Task: Look for space in Yur'yev-Pol'skiy, Russia from 17th June, 2023 to 21st June, 2023 for 2 adults in price range Rs.7000 to Rs.12000. Place can be private room with 1  bedroom having 2 beds and 1 bathroom. Property type can be house, flat, guest house. Booking option can be shelf check-in. Required host language is English.
Action: Mouse moved to (458, 116)
Screenshot: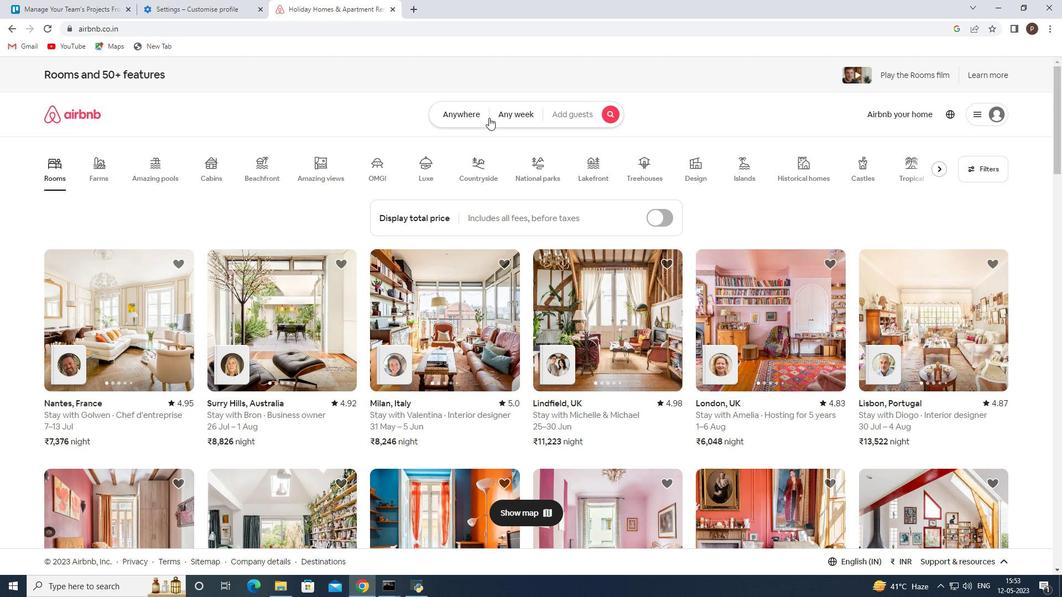 
Action: Mouse pressed left at (458, 116)
Screenshot: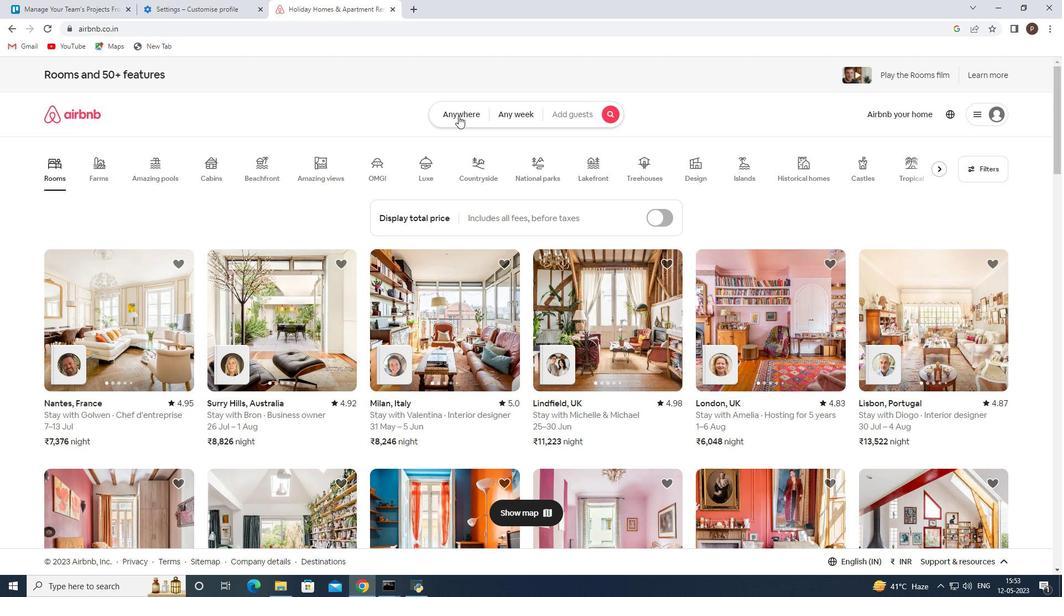 
Action: Mouse moved to (363, 159)
Screenshot: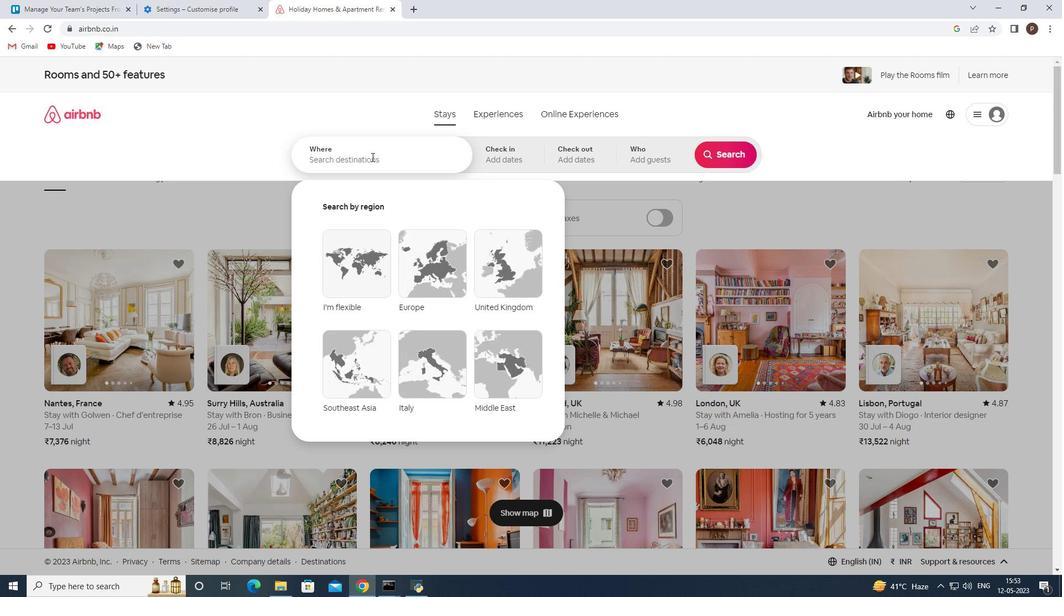 
Action: Mouse pressed left at (363, 159)
Screenshot: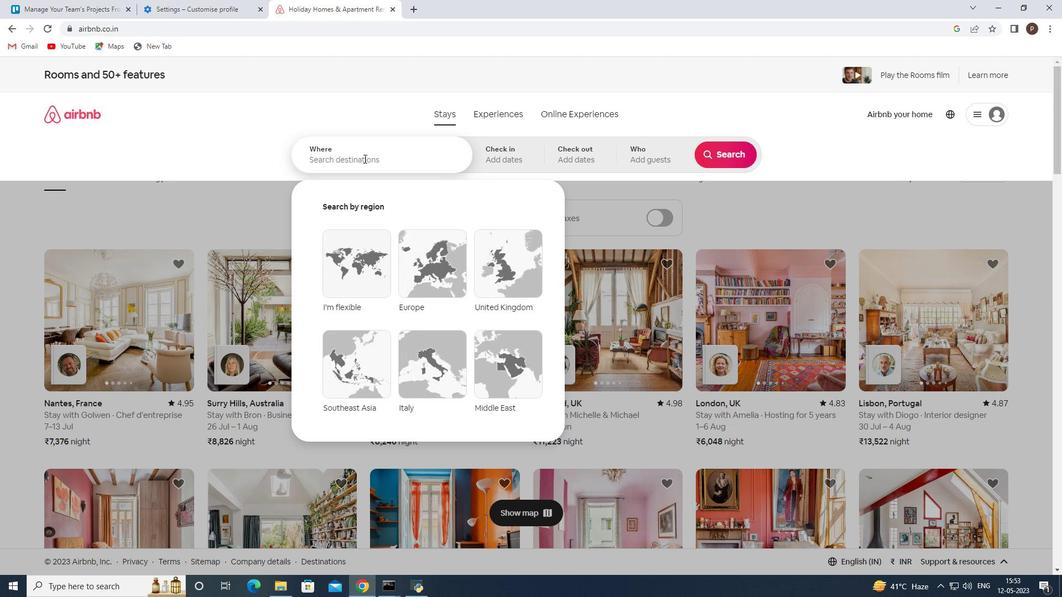 
Action: Key pressed <Key.caps_lock>Y<Key.caps_lock>ur'yev-<Key.caps_lock>P<Key.caps_lock>ol'skiy,<Key.space><Key.caps_lock>R<Key.caps_lock>ussia<Key.enter>
Screenshot: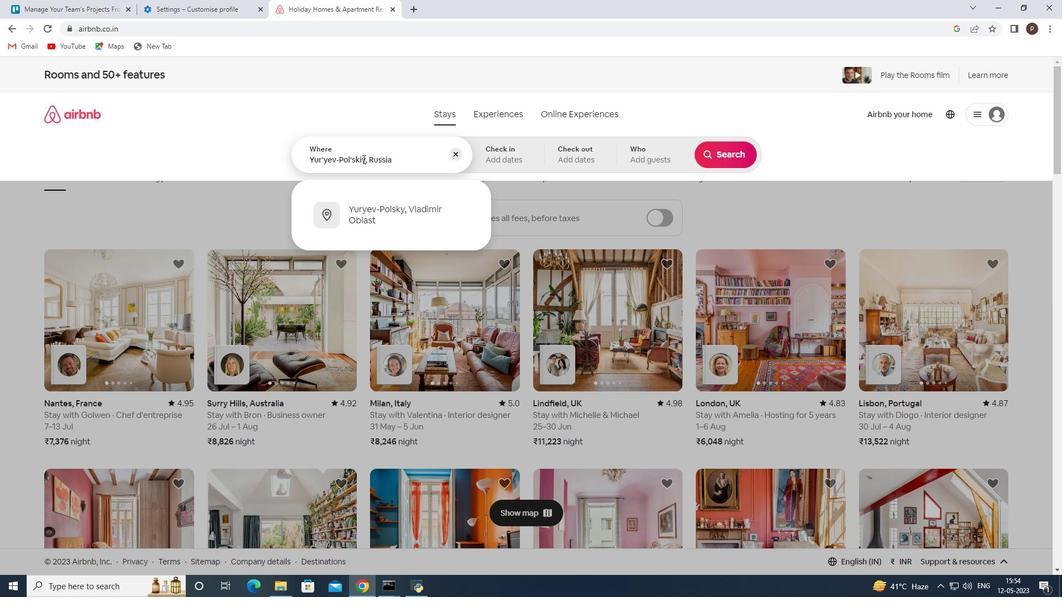 
Action: Mouse moved to (711, 340)
Screenshot: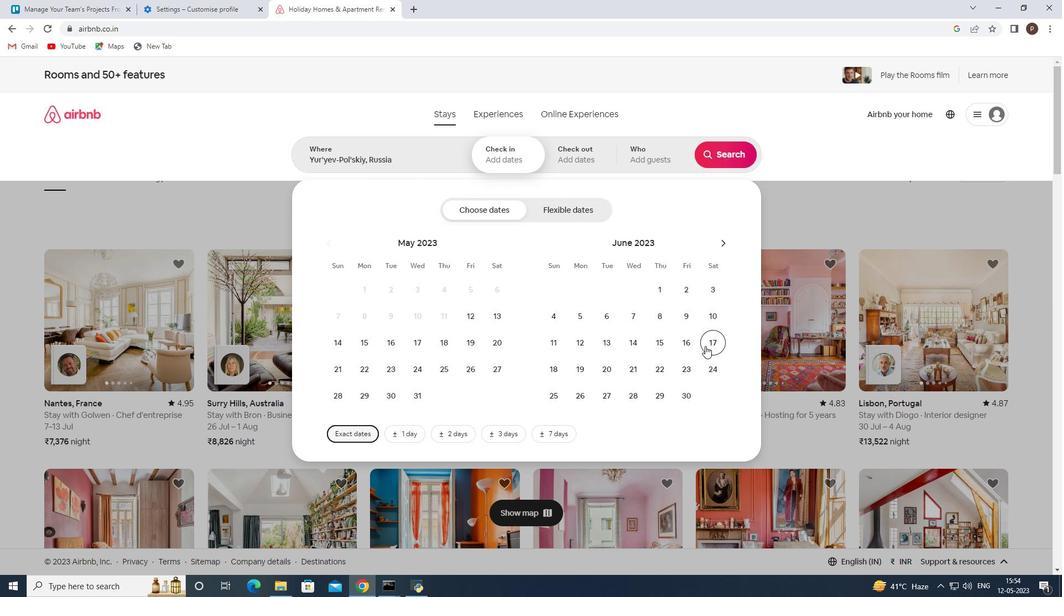 
Action: Mouse pressed left at (711, 340)
Screenshot: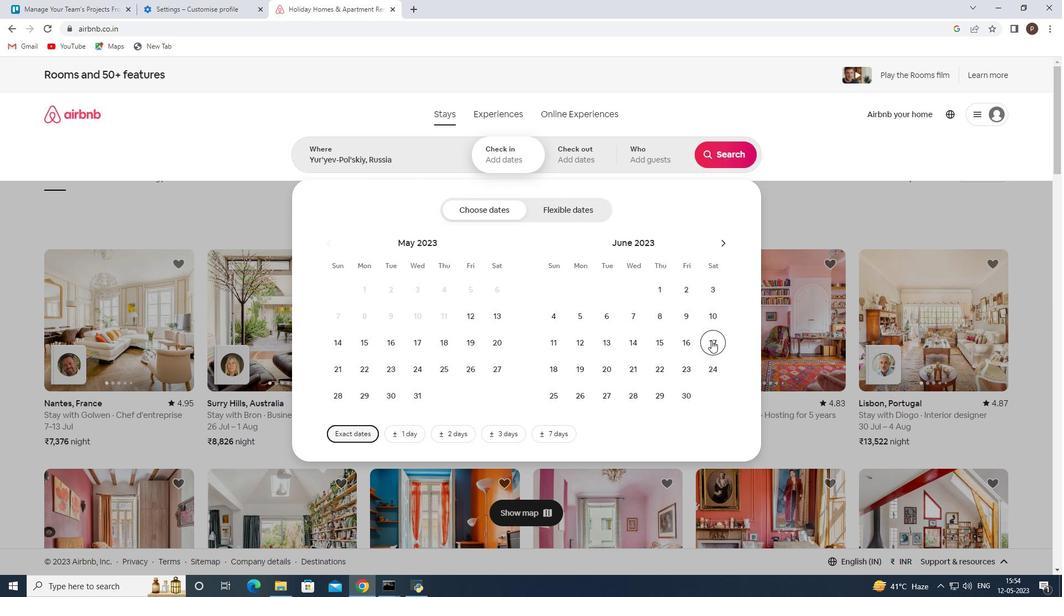 
Action: Mouse moved to (638, 366)
Screenshot: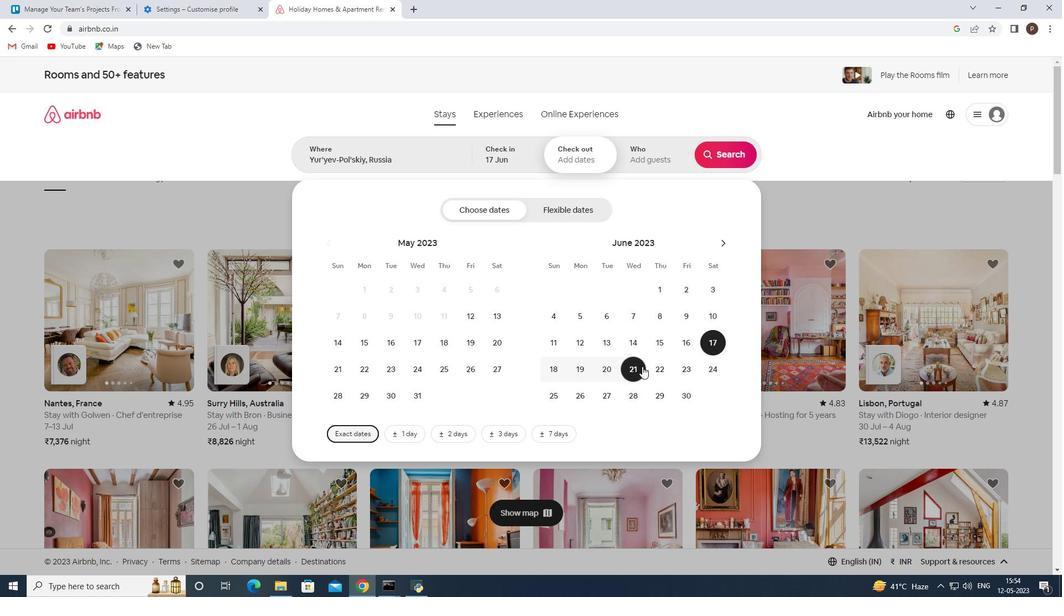 
Action: Mouse pressed left at (638, 366)
Screenshot: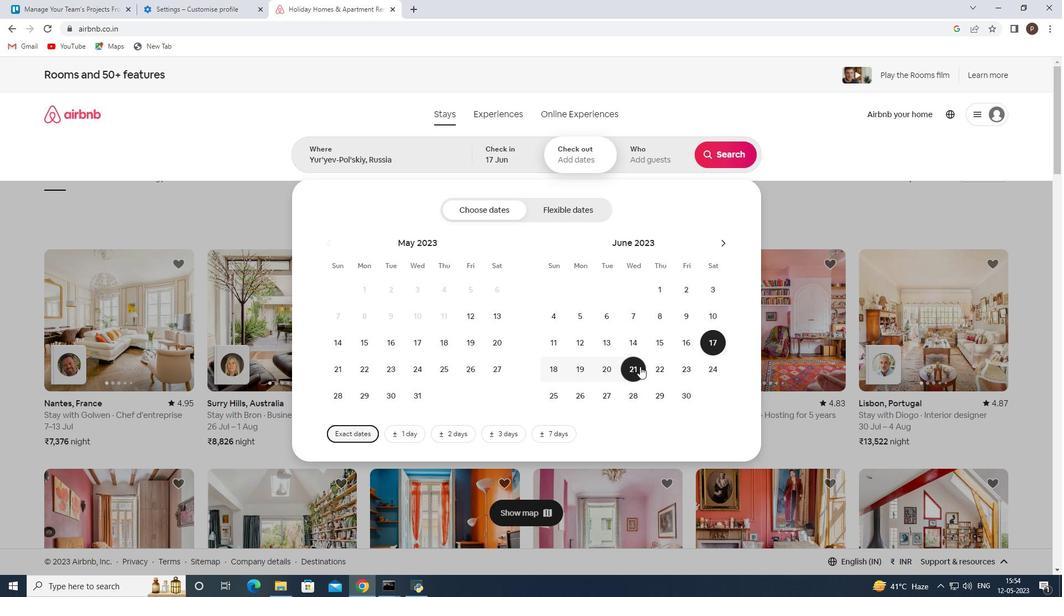 
Action: Mouse moved to (667, 157)
Screenshot: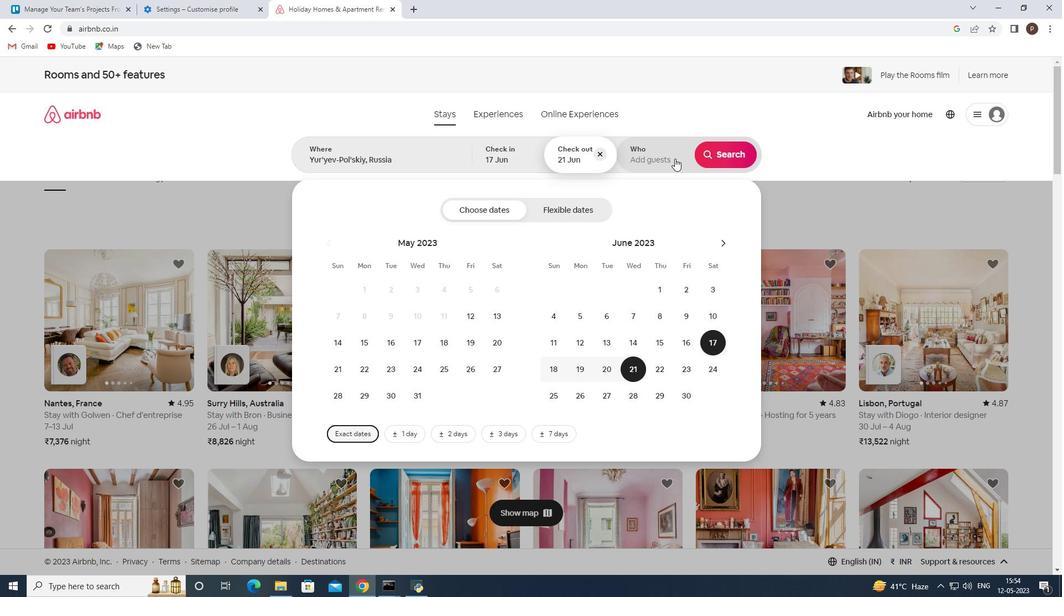 
Action: Mouse pressed left at (667, 157)
Screenshot: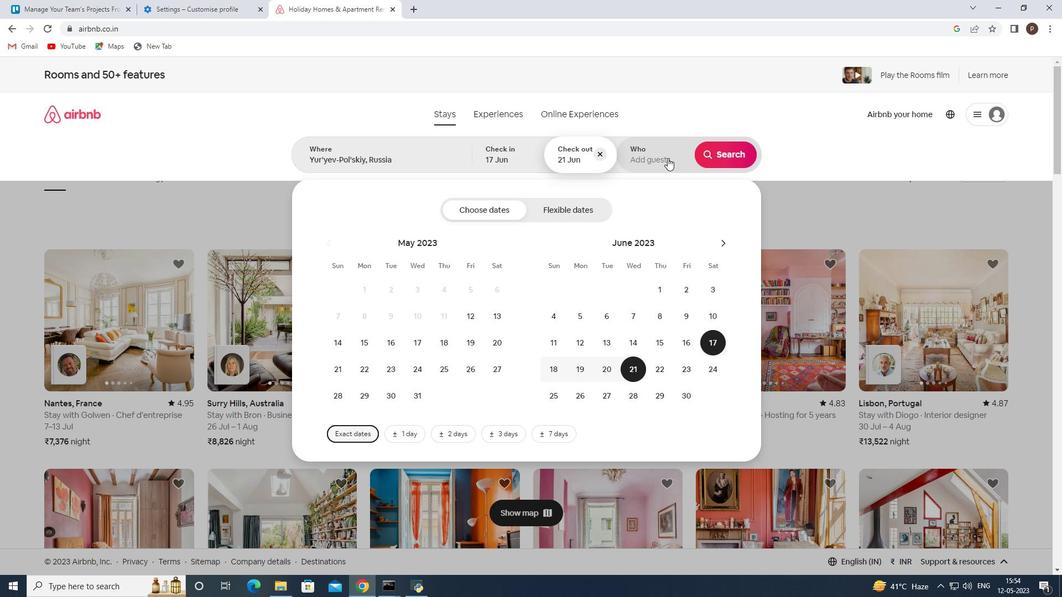 
Action: Mouse moved to (730, 220)
Screenshot: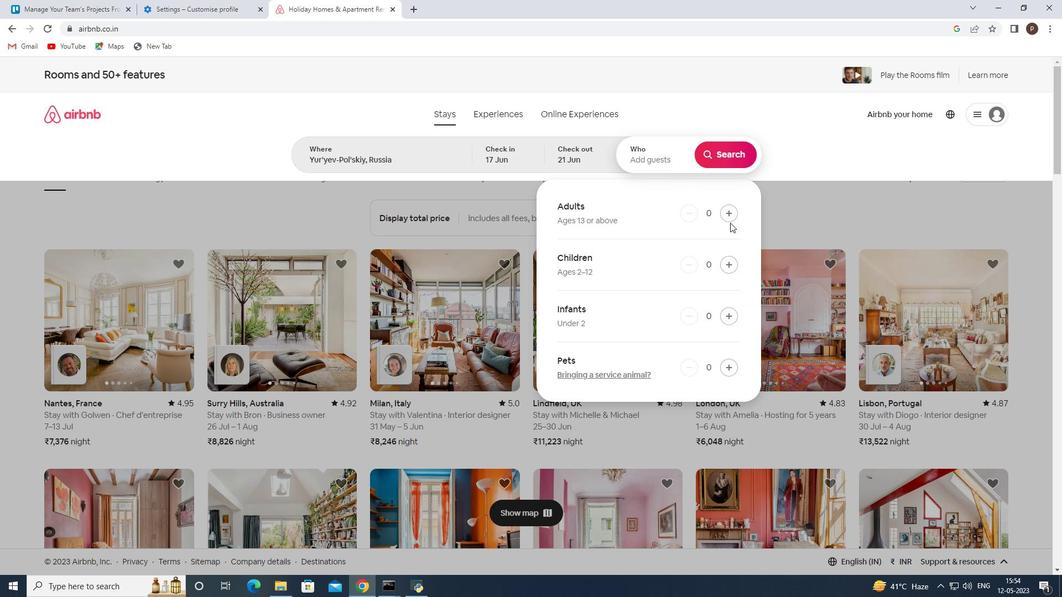 
Action: Mouse pressed left at (730, 220)
Screenshot: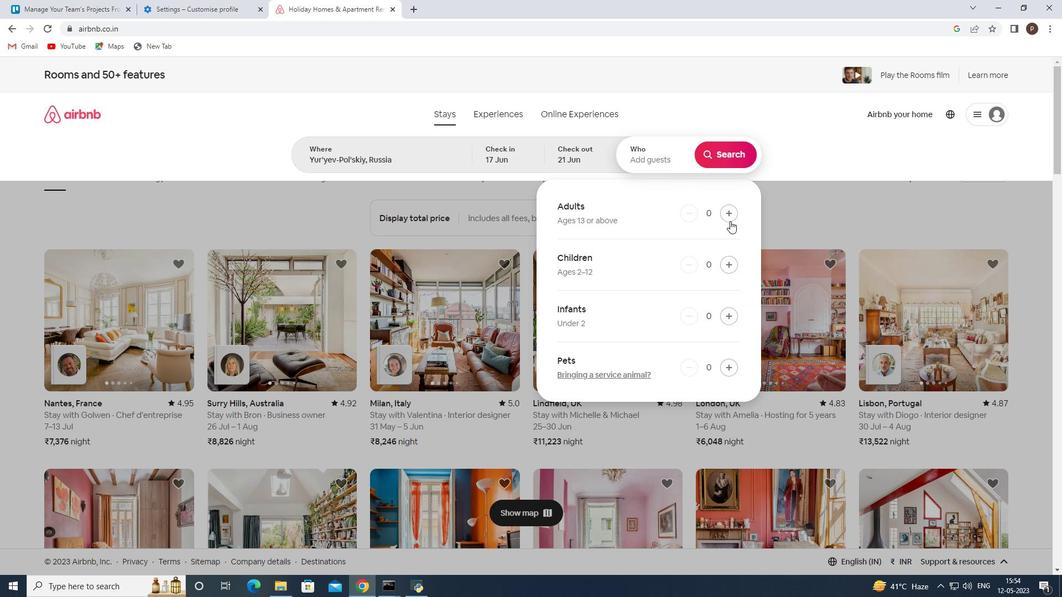 
Action: Mouse moved to (730, 220)
Screenshot: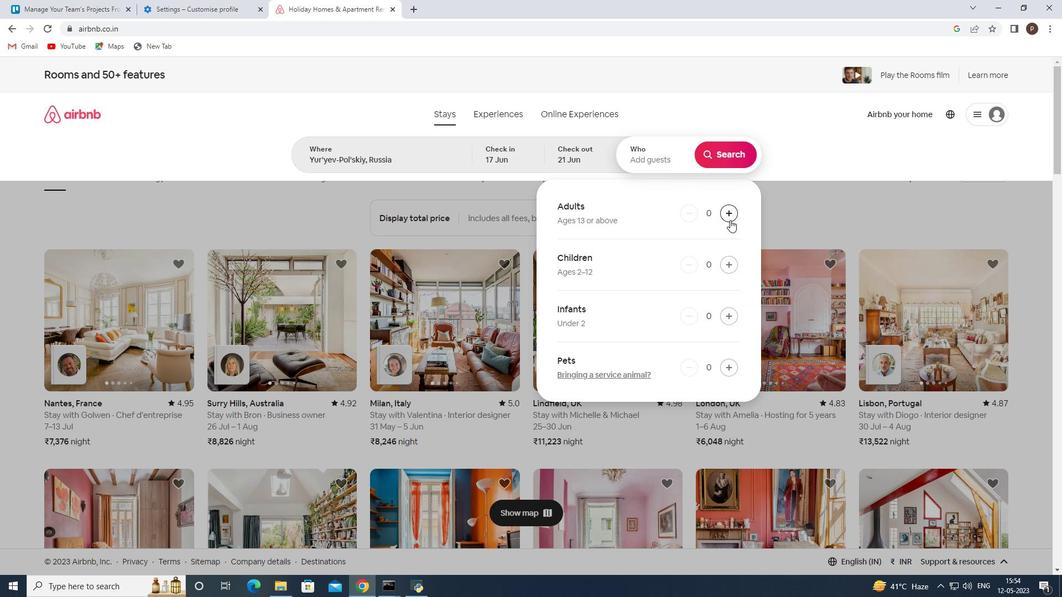 
Action: Mouse pressed left at (730, 220)
Screenshot: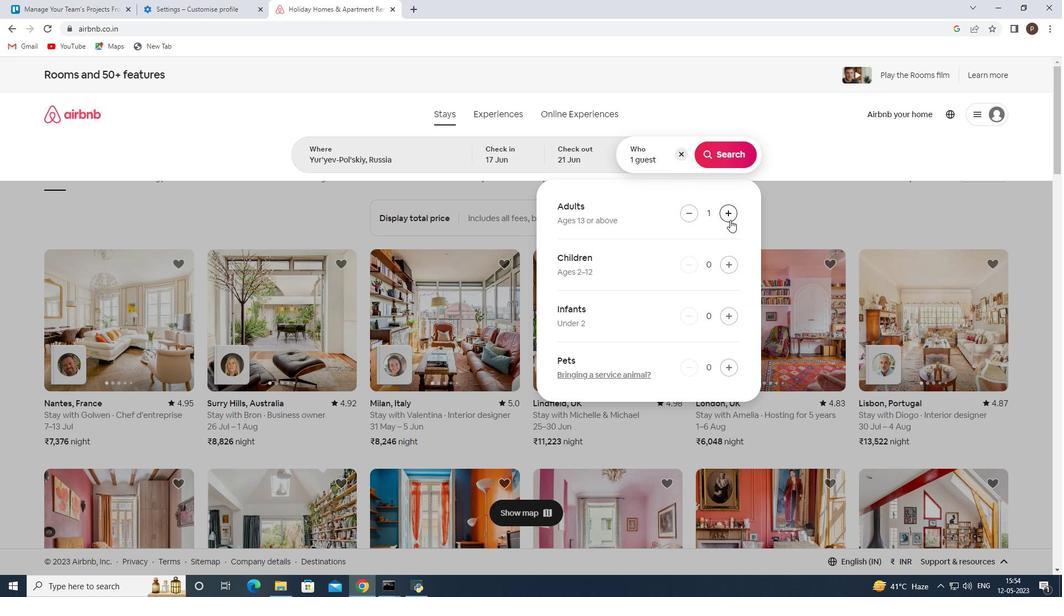 
Action: Mouse moved to (723, 154)
Screenshot: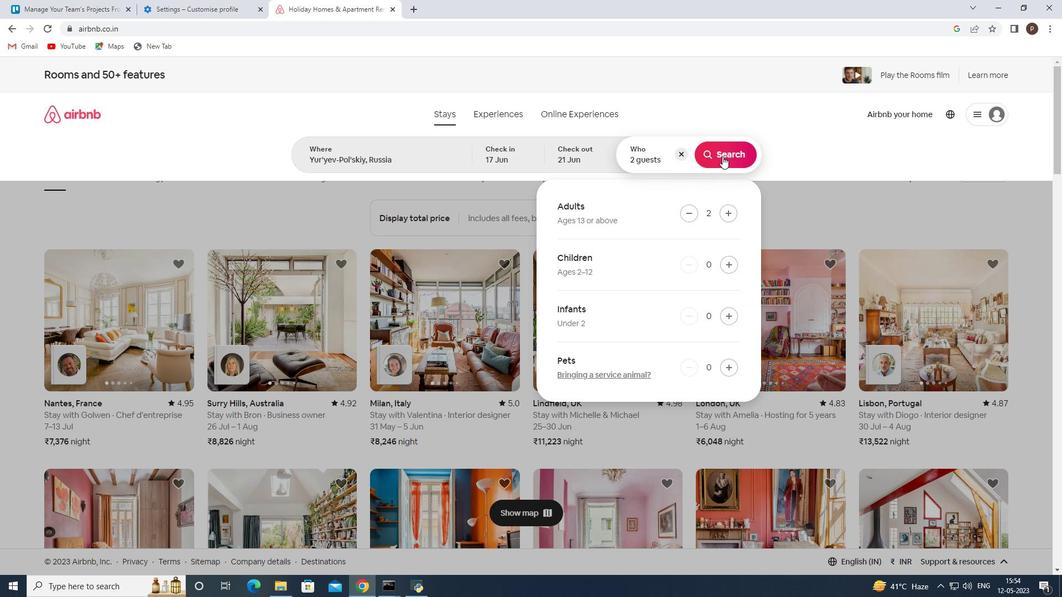 
Action: Mouse pressed left at (723, 154)
Screenshot: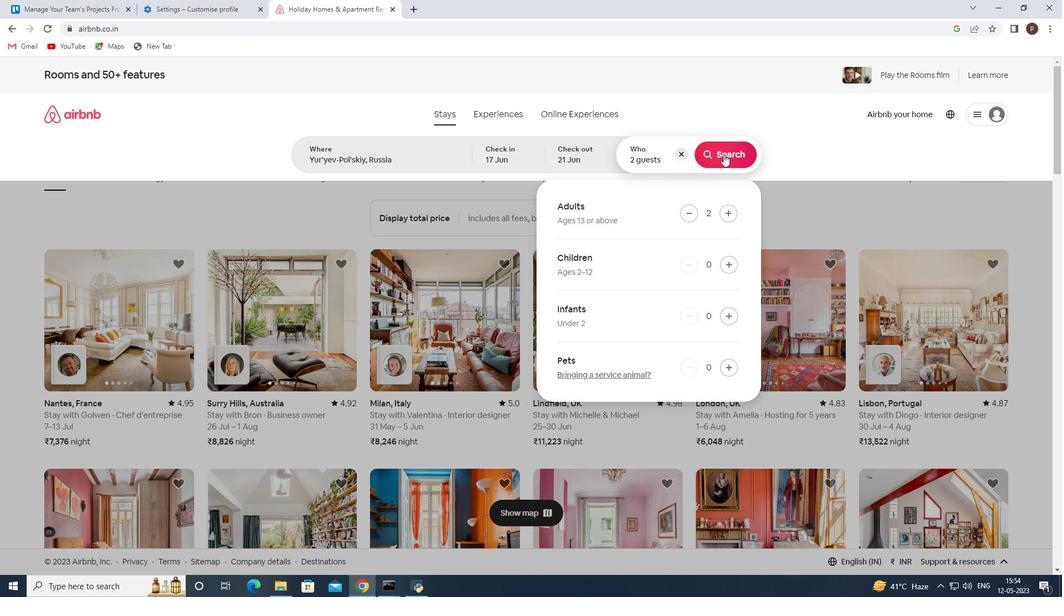 
Action: Mouse moved to (995, 122)
Screenshot: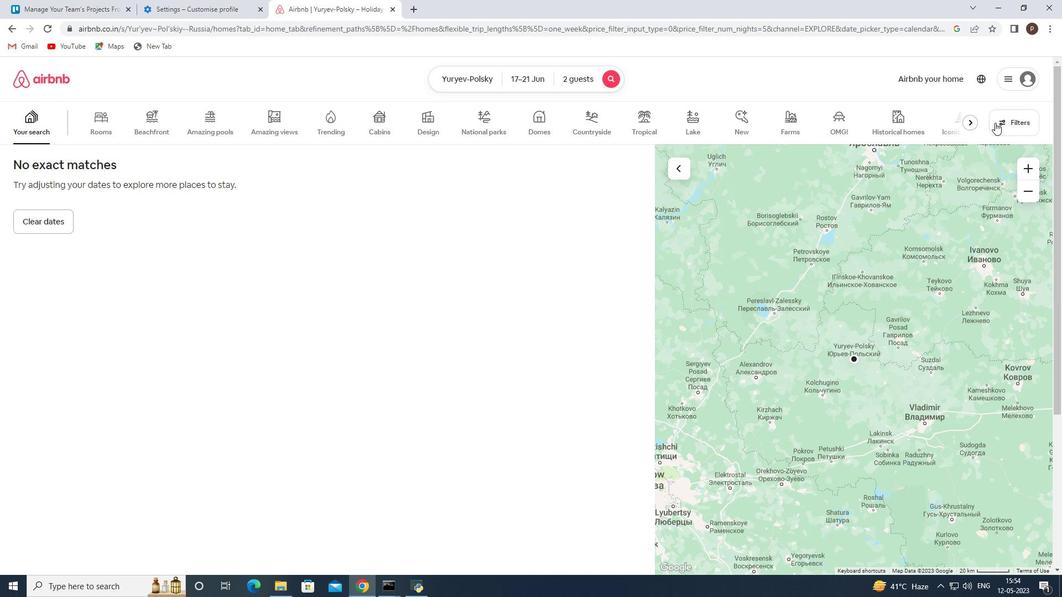 
Action: Mouse pressed left at (995, 122)
Screenshot: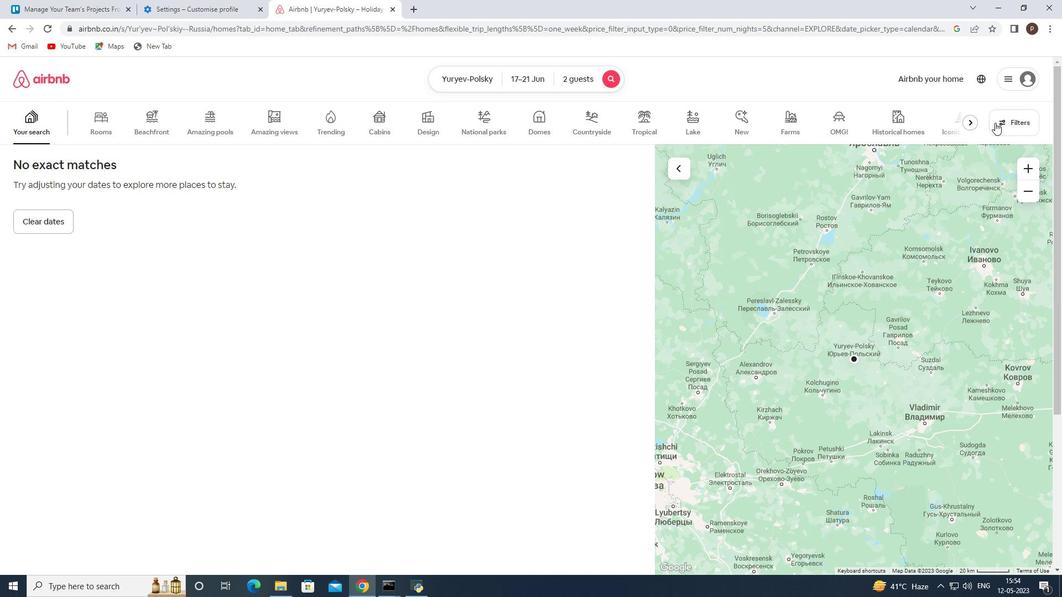 
Action: Mouse moved to (373, 400)
Screenshot: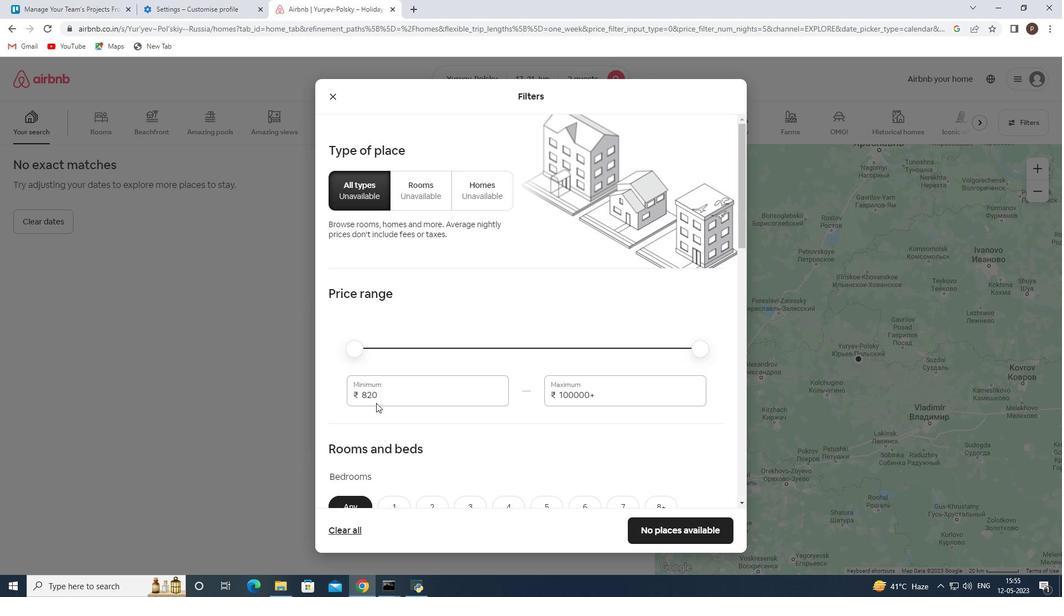 
Action: Mouse pressed left at (373, 400)
Screenshot: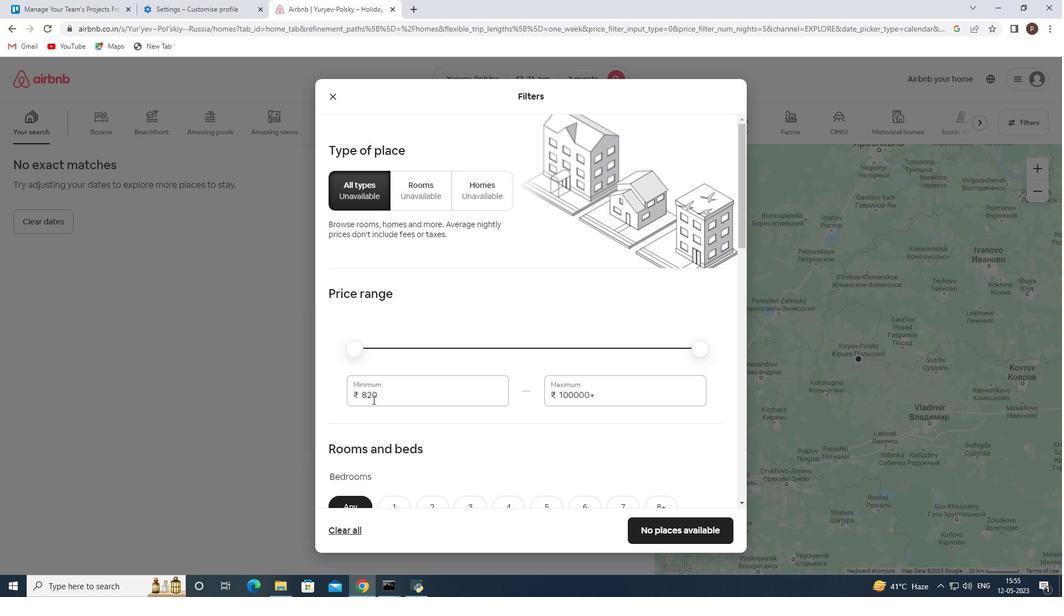 
Action: Mouse pressed left at (373, 400)
Screenshot: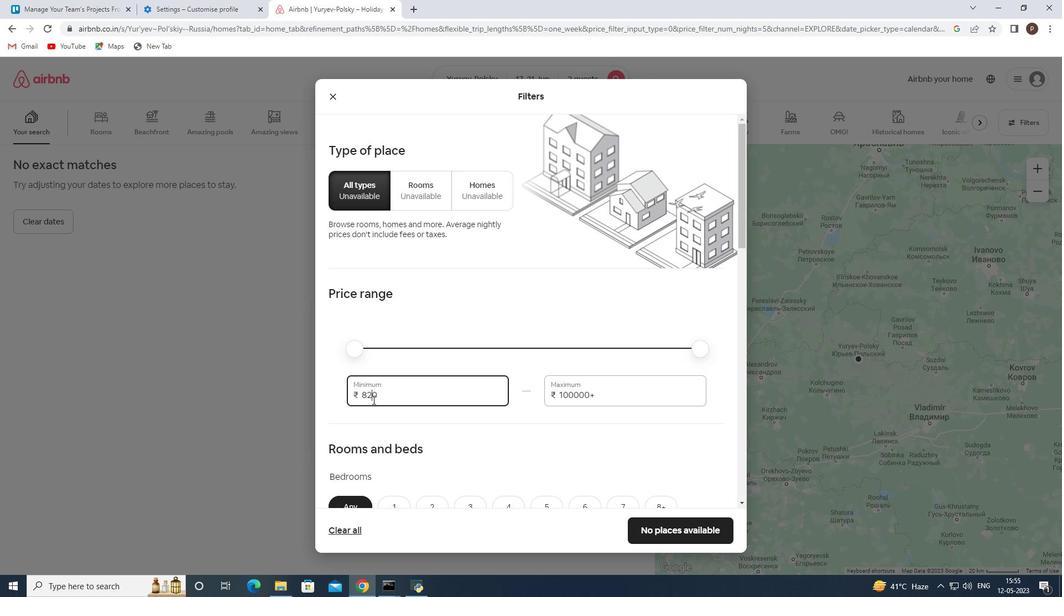 
Action: Mouse pressed left at (373, 400)
Screenshot: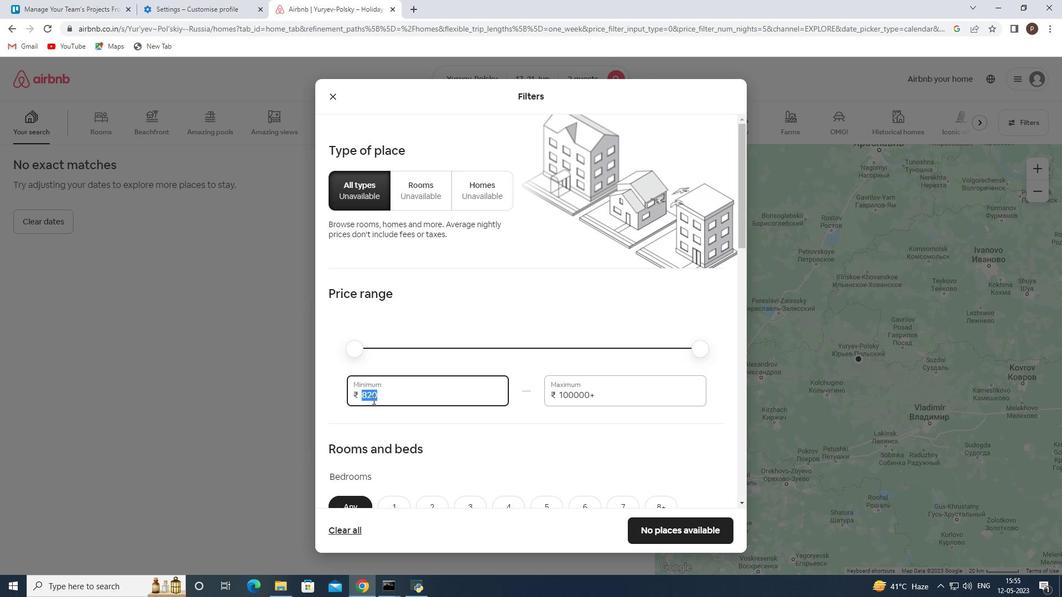
Action: Key pressed 7000<Key.tab>12000
Screenshot: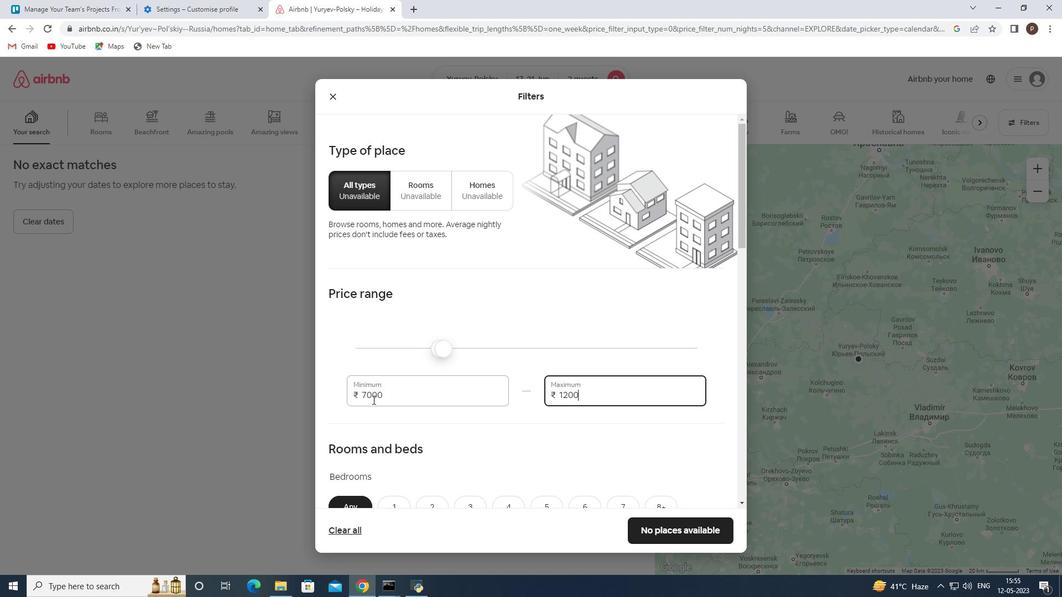 
Action: Mouse moved to (382, 404)
Screenshot: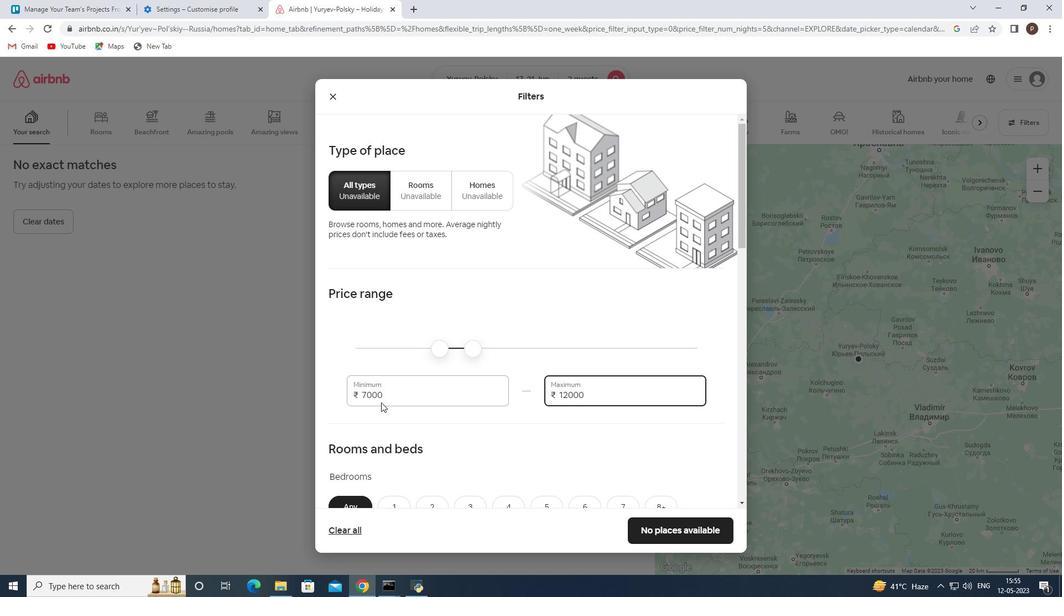 
Action: Mouse scrolled (382, 403) with delta (0, 0)
Screenshot: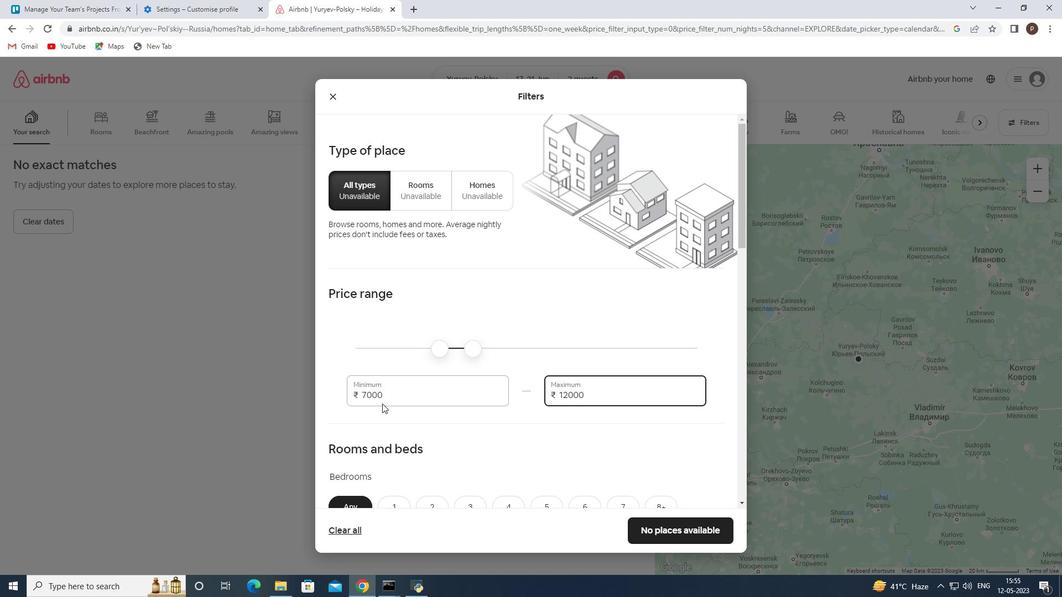
Action: Mouse scrolled (382, 403) with delta (0, 0)
Screenshot: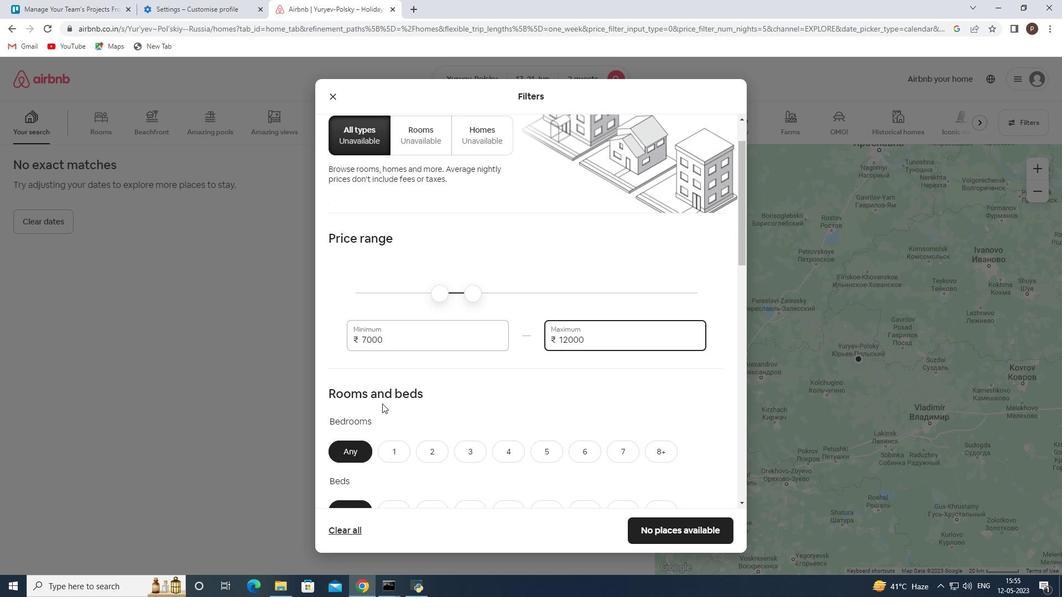 
Action: Mouse scrolled (382, 403) with delta (0, 0)
Screenshot: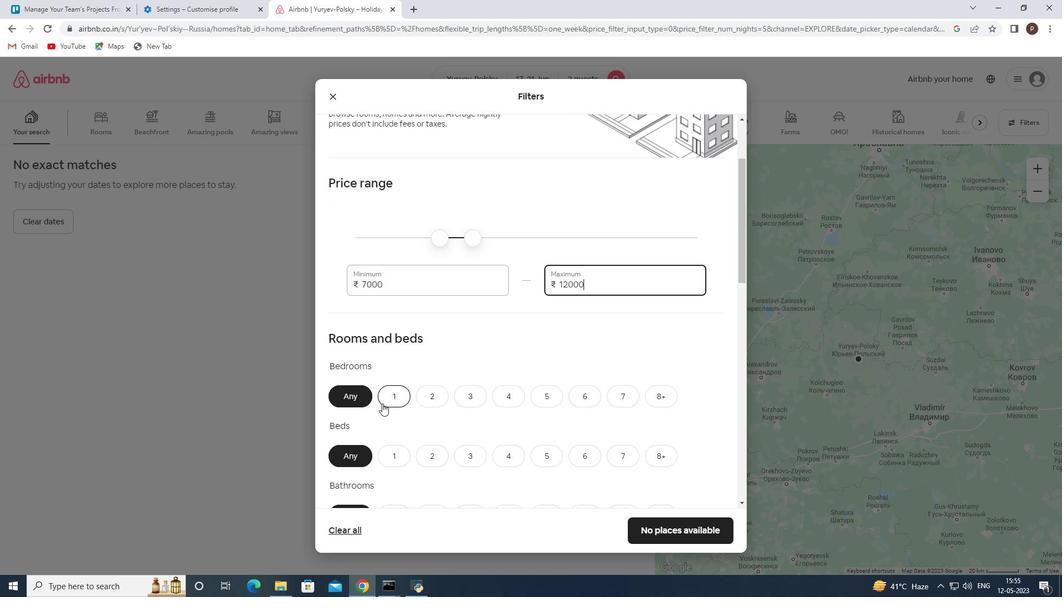 
Action: Mouse moved to (397, 340)
Screenshot: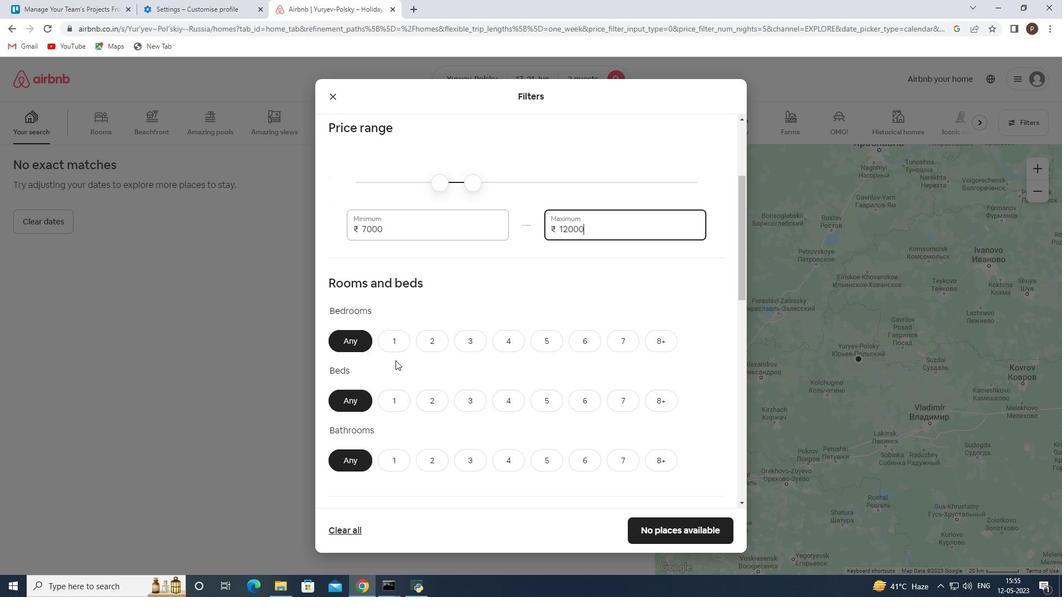 
Action: Mouse pressed left at (397, 340)
Screenshot: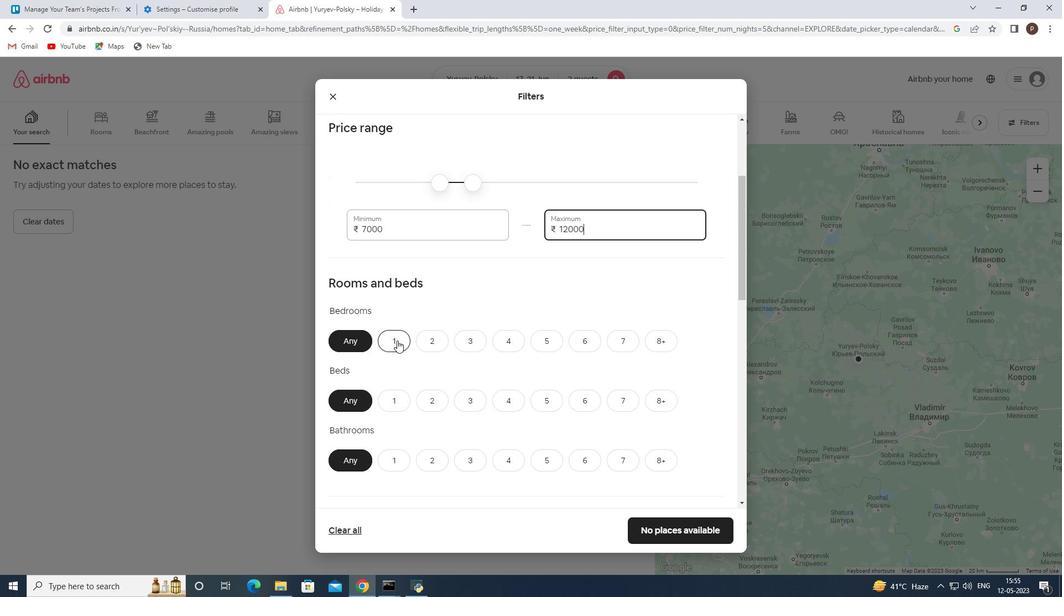 
Action: Mouse moved to (446, 402)
Screenshot: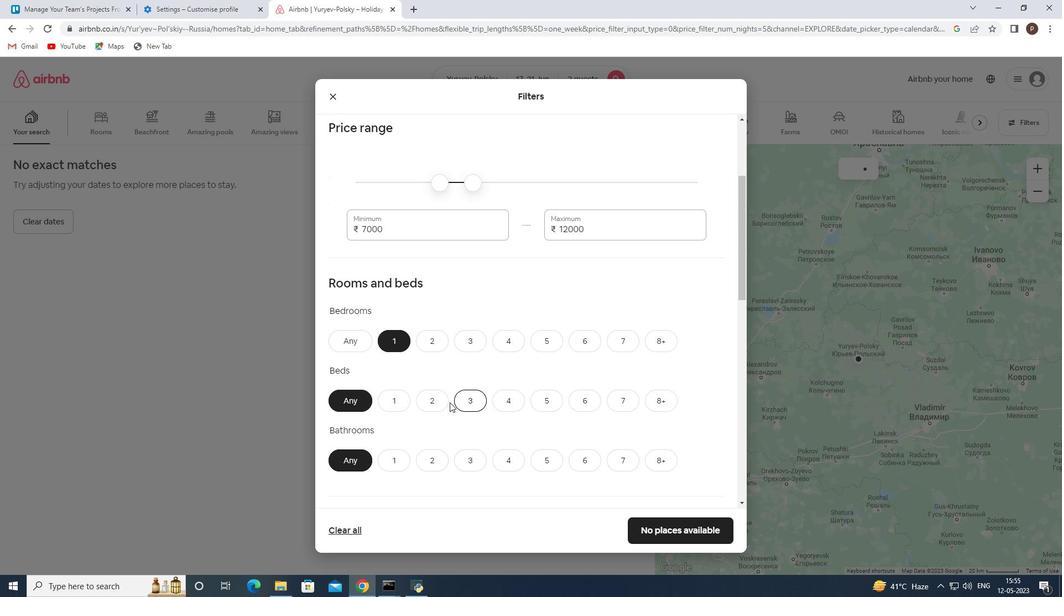 
Action: Mouse pressed left at (446, 402)
Screenshot: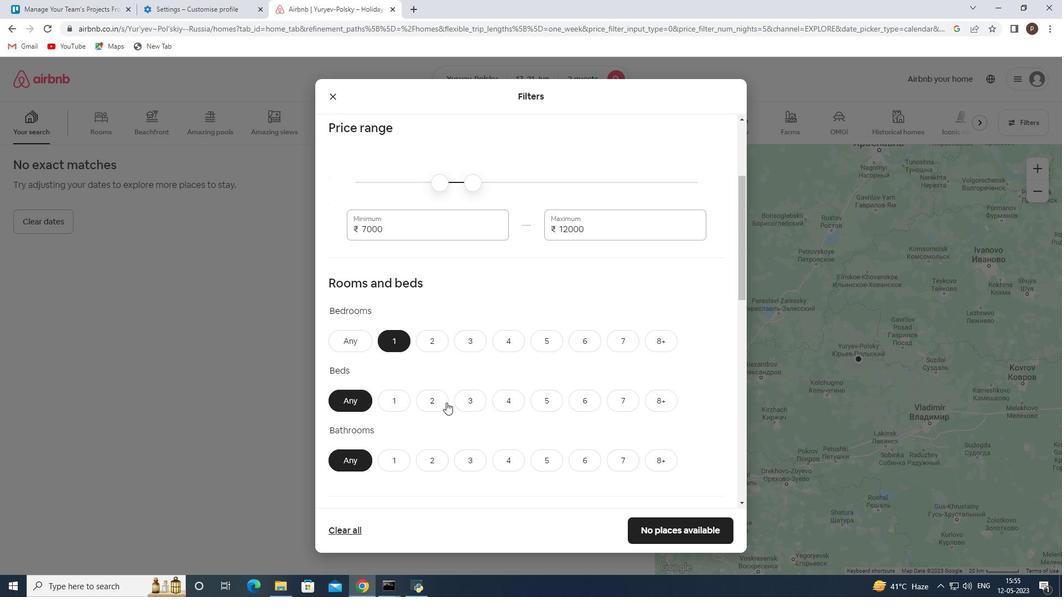 
Action: Mouse moved to (390, 462)
Screenshot: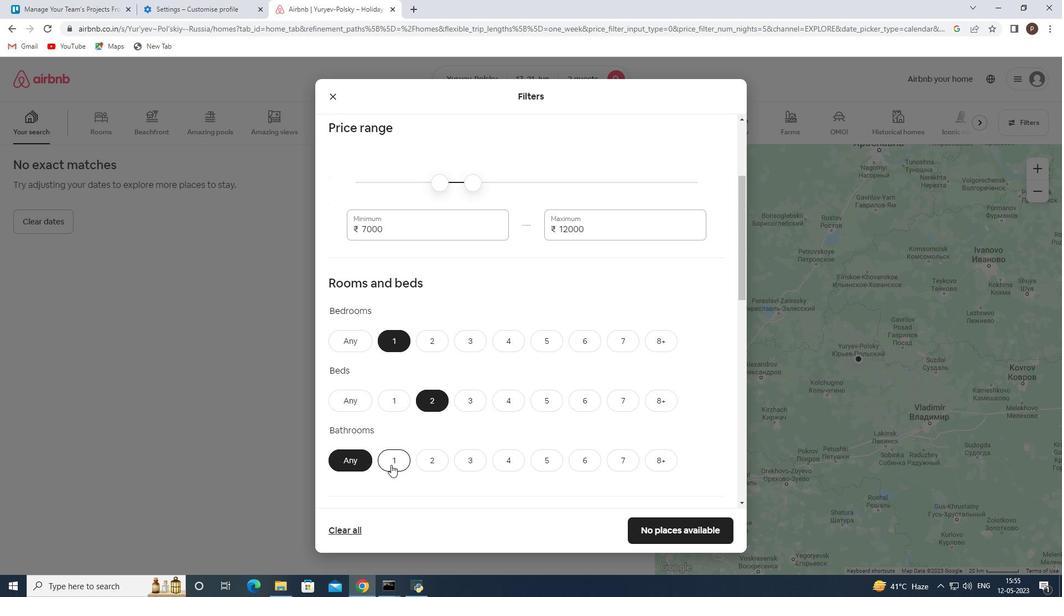 
Action: Mouse pressed left at (390, 462)
Screenshot: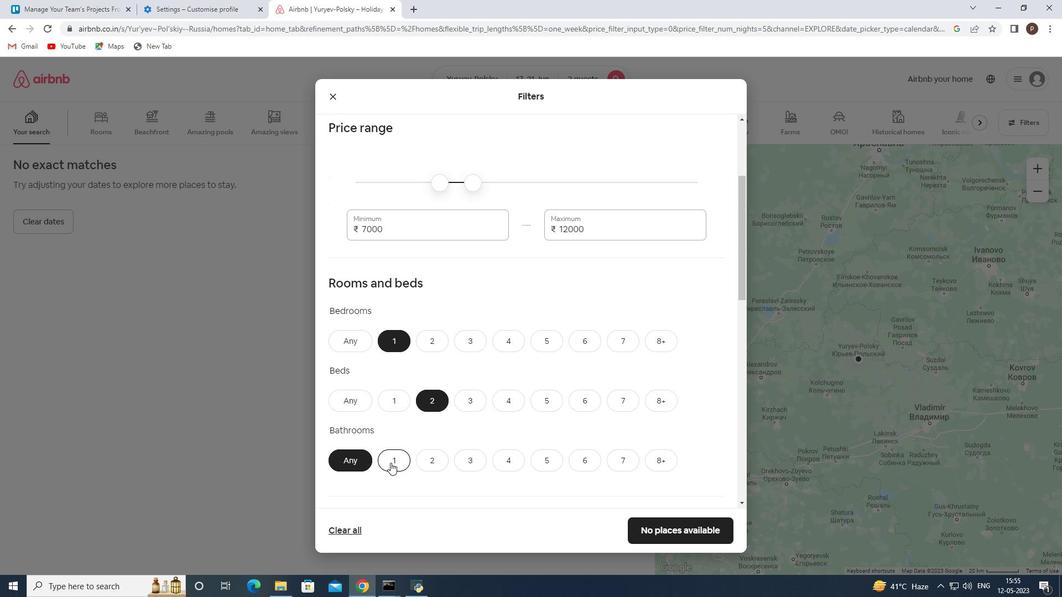 
Action: Mouse moved to (391, 459)
Screenshot: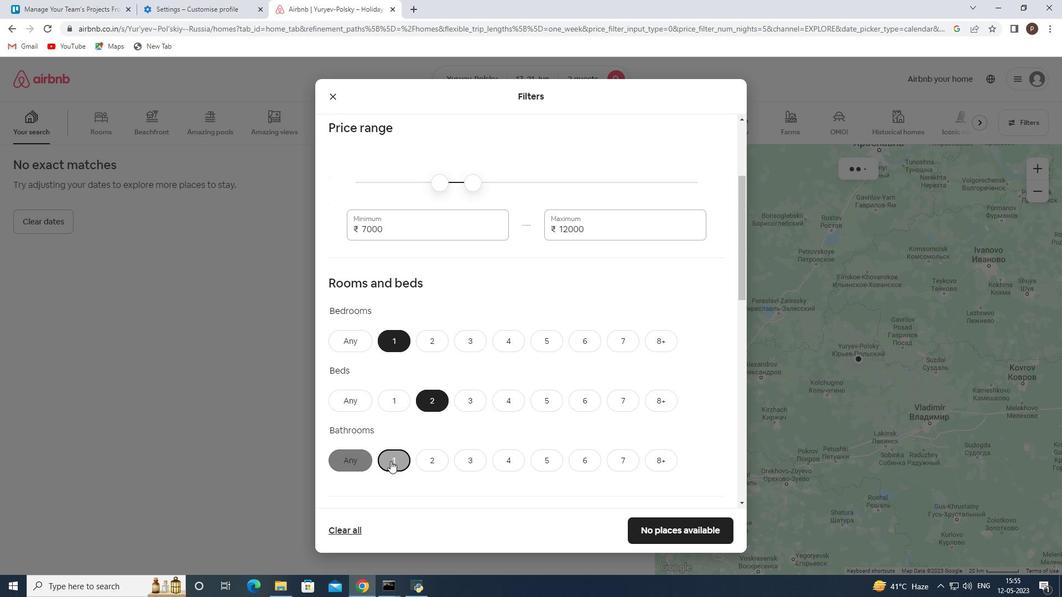
Action: Mouse scrolled (391, 459) with delta (0, 0)
Screenshot: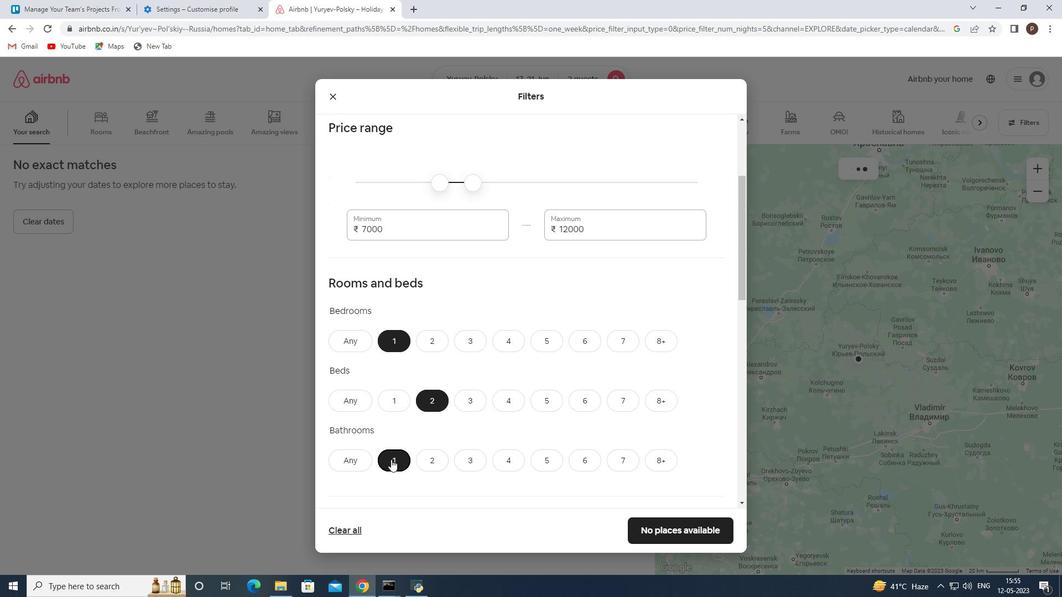 
Action: Mouse scrolled (391, 459) with delta (0, 0)
Screenshot: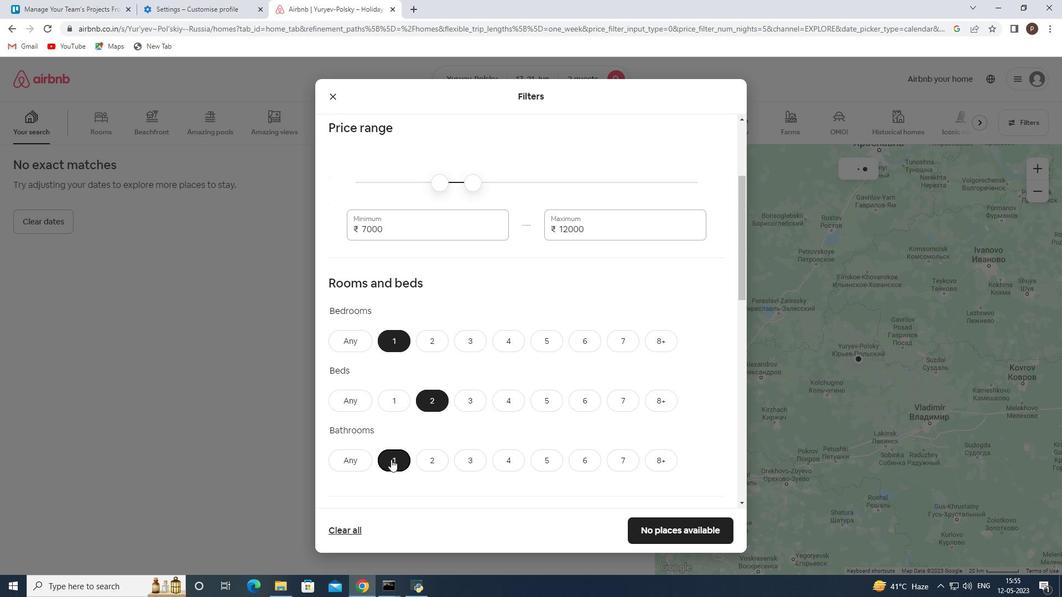 
Action: Mouse scrolled (391, 459) with delta (0, 0)
Screenshot: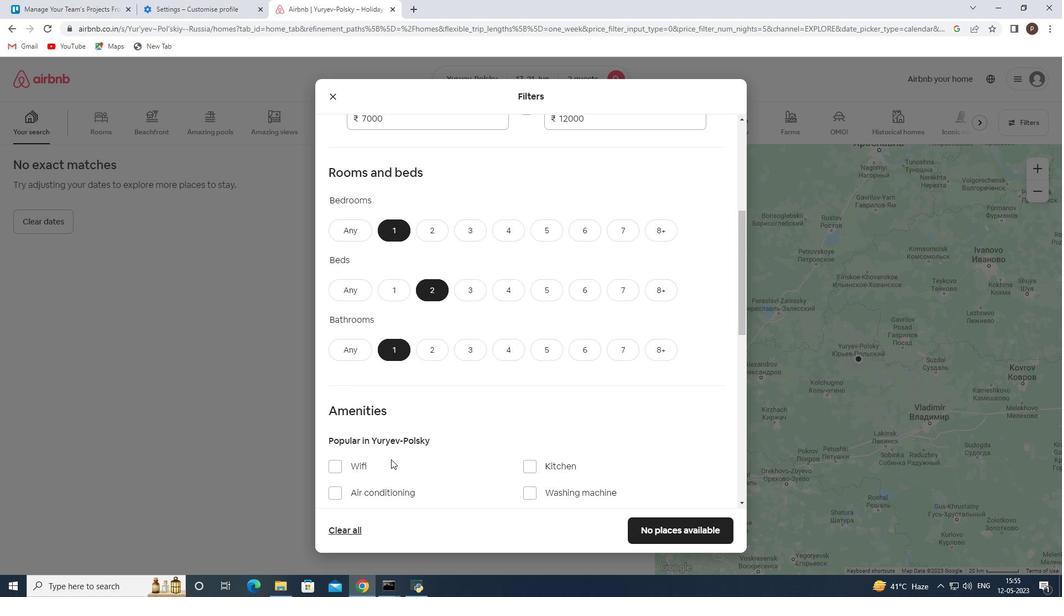 
Action: Mouse moved to (426, 451)
Screenshot: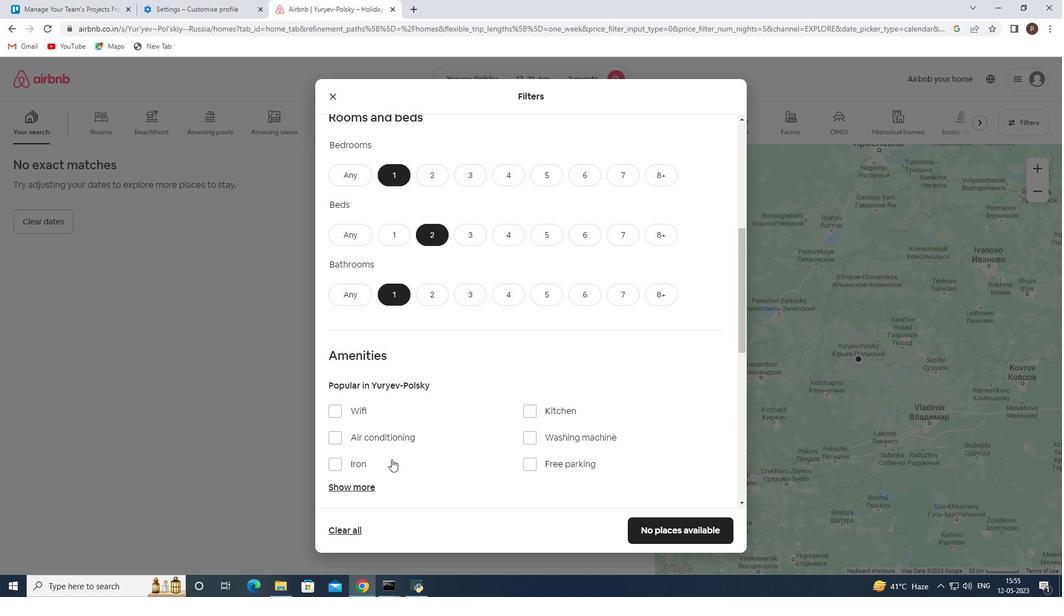 
Action: Mouse scrolled (426, 451) with delta (0, 0)
Screenshot: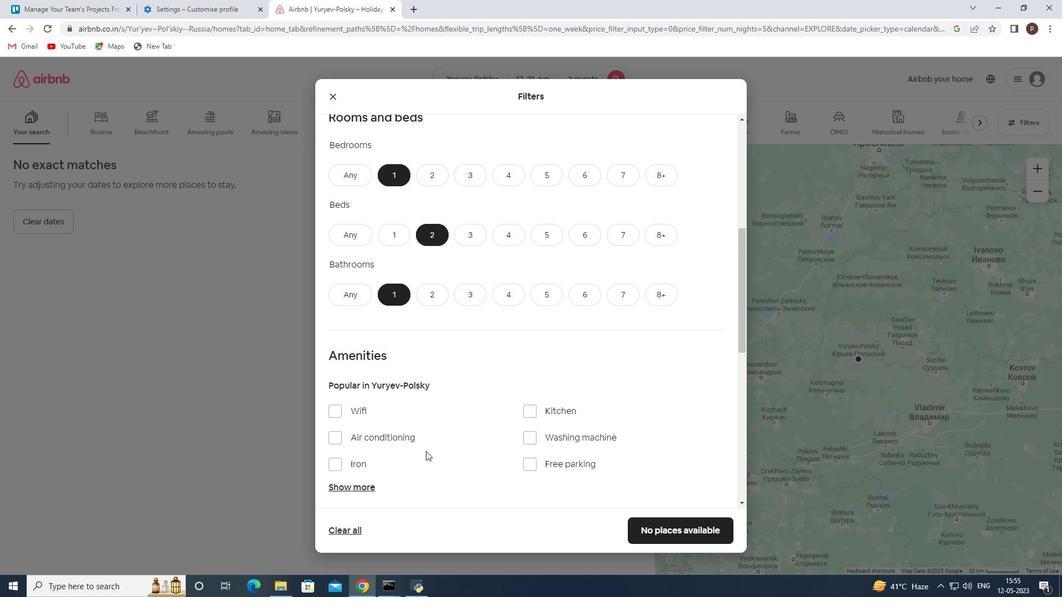 
Action: Mouse scrolled (426, 451) with delta (0, 0)
Screenshot: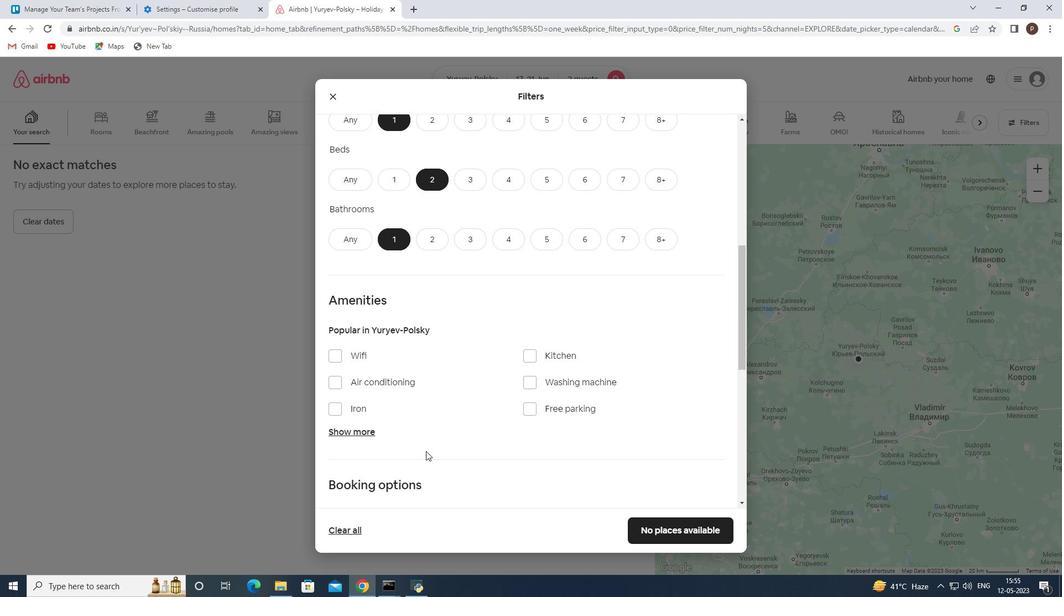 
Action: Mouse moved to (417, 453)
Screenshot: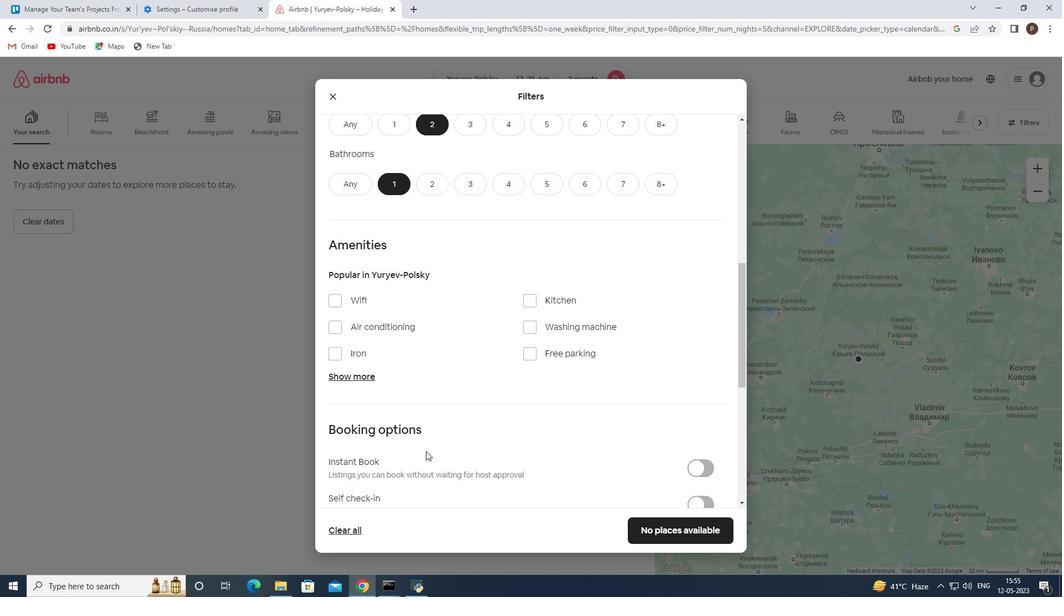 
Action: Mouse scrolled (417, 452) with delta (0, 0)
Screenshot: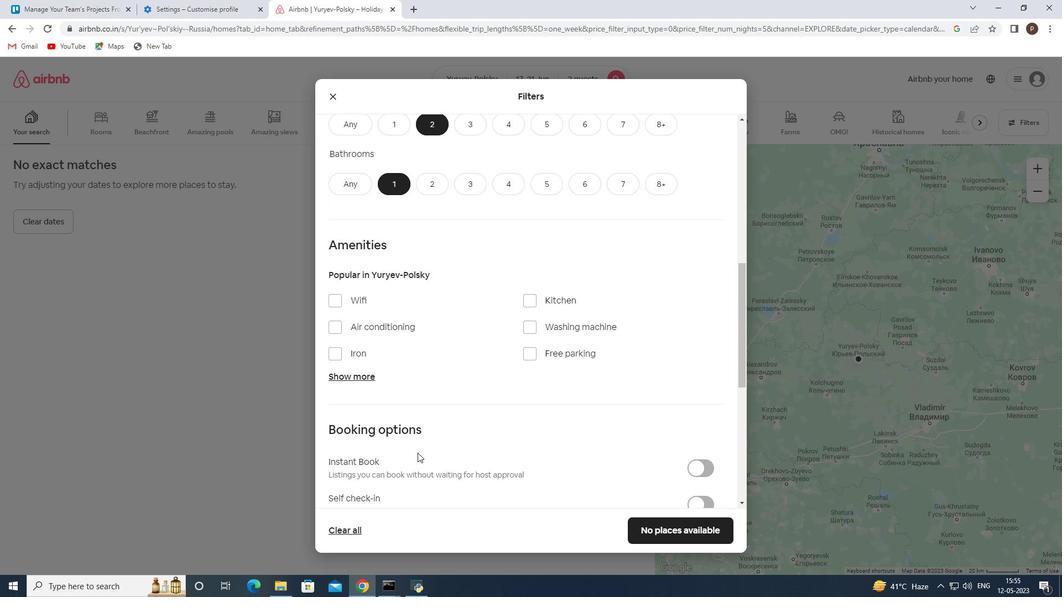 
Action: Mouse moved to (464, 434)
Screenshot: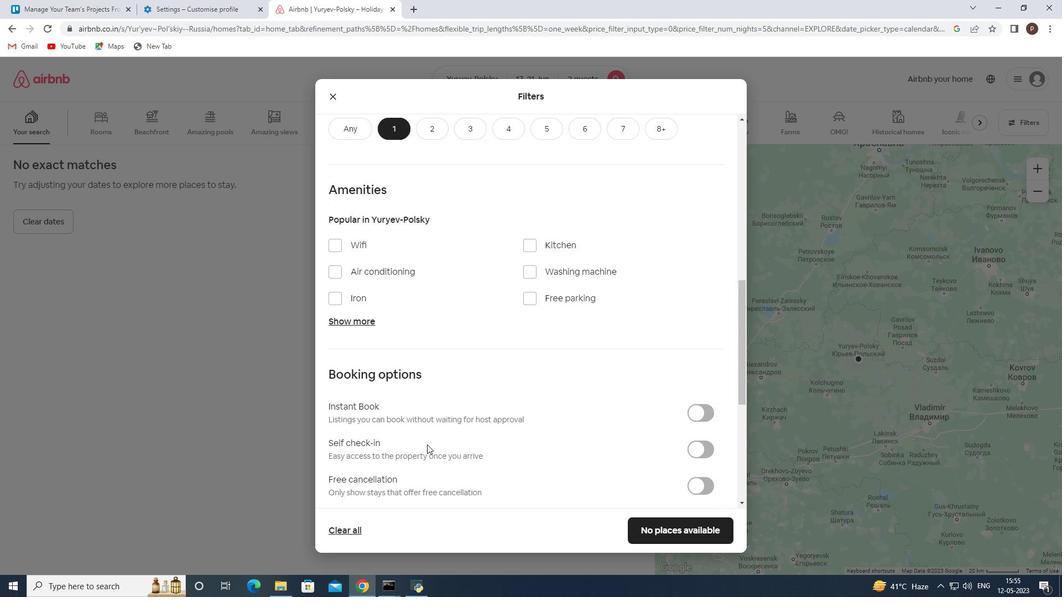 
Action: Mouse scrolled (464, 433) with delta (0, 0)
Screenshot: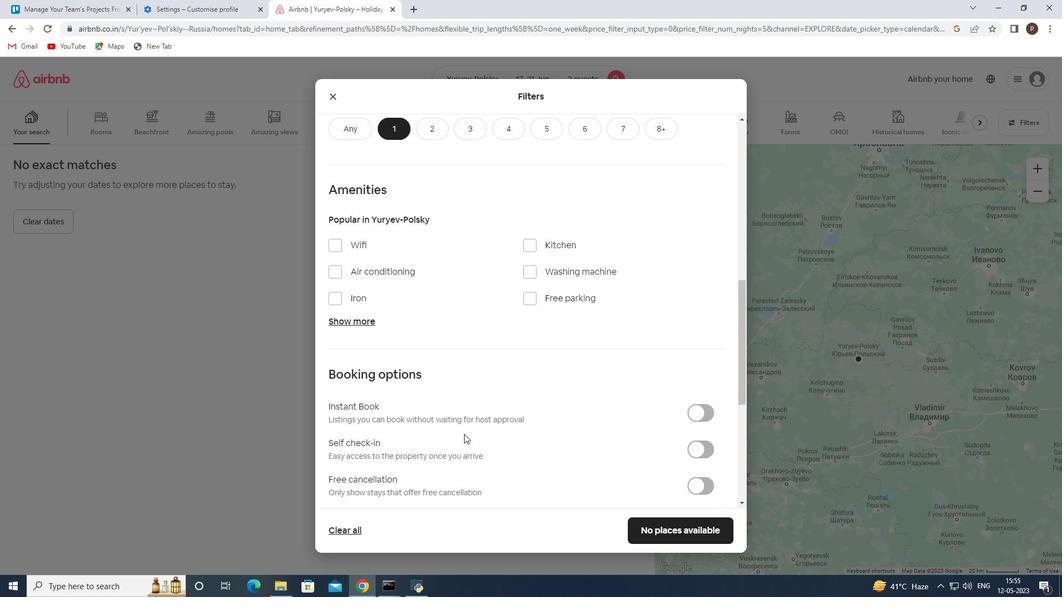 
Action: Mouse moved to (703, 394)
Screenshot: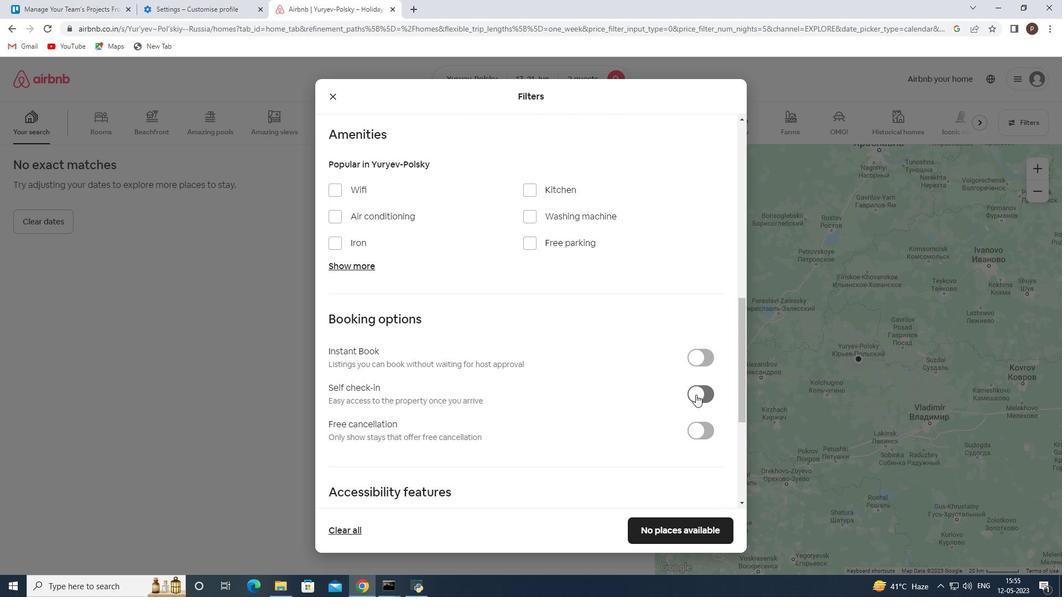 
Action: Mouse pressed left at (703, 394)
Screenshot: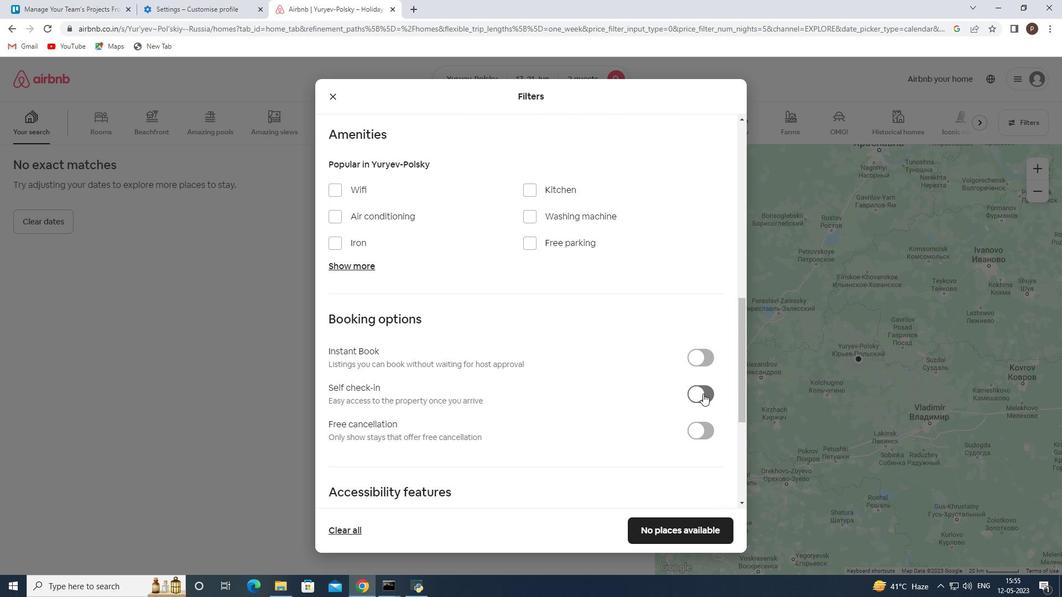 
Action: Mouse moved to (543, 405)
Screenshot: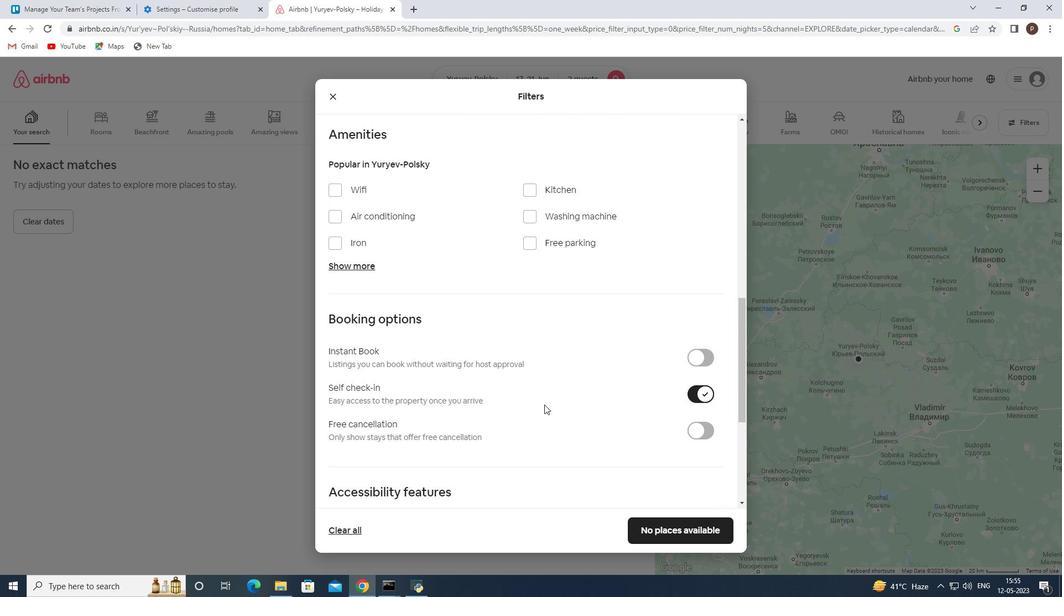 
Action: Mouse scrolled (543, 404) with delta (0, 0)
Screenshot: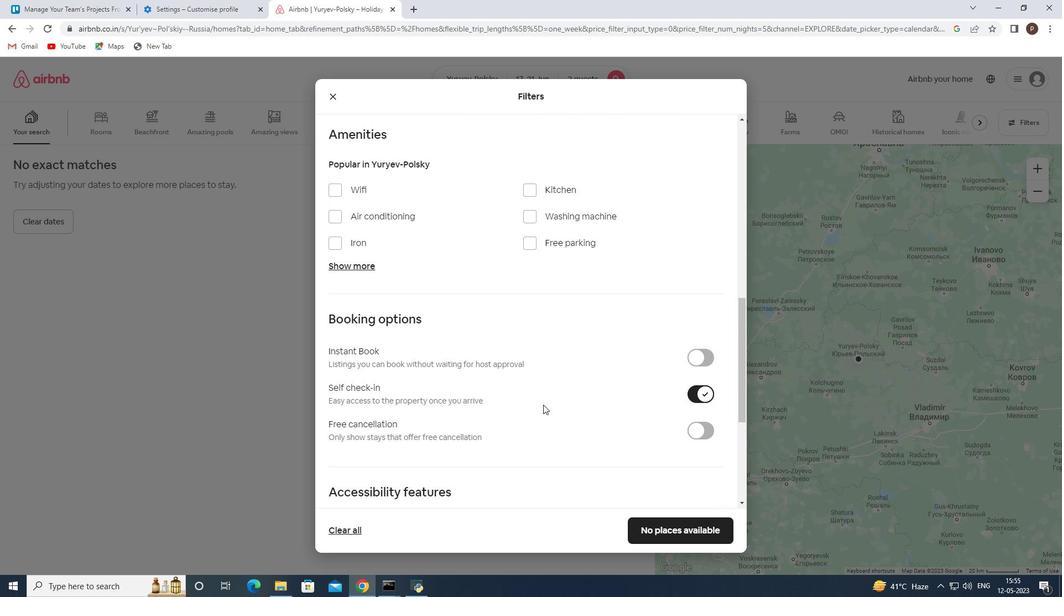 
Action: Mouse scrolled (543, 404) with delta (0, 0)
Screenshot: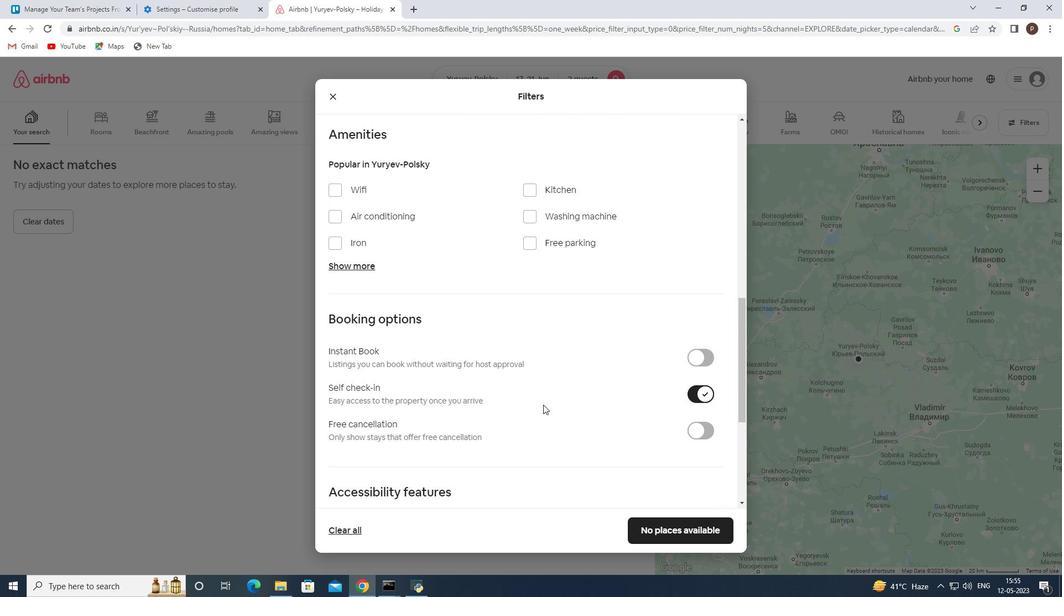 
Action: Mouse moved to (515, 362)
Screenshot: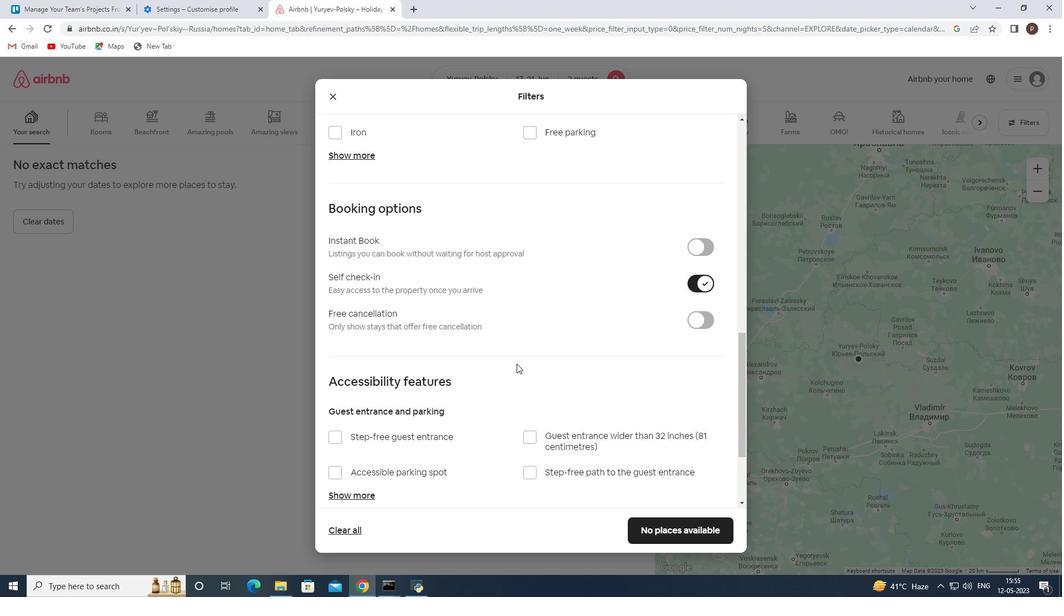 
Action: Mouse scrolled (515, 361) with delta (0, 0)
Screenshot: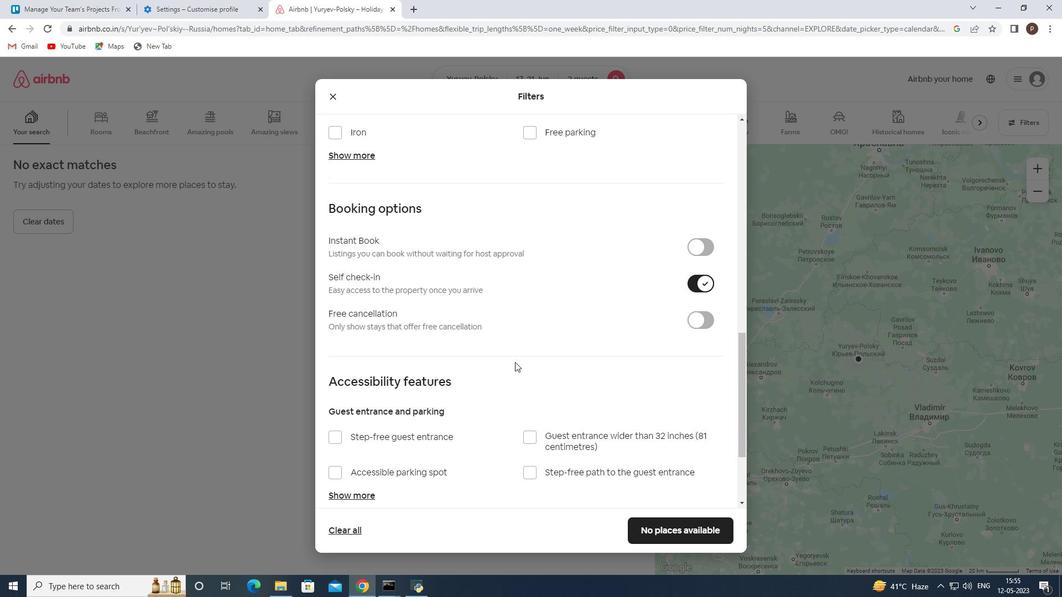 
Action: Mouse moved to (516, 352)
Screenshot: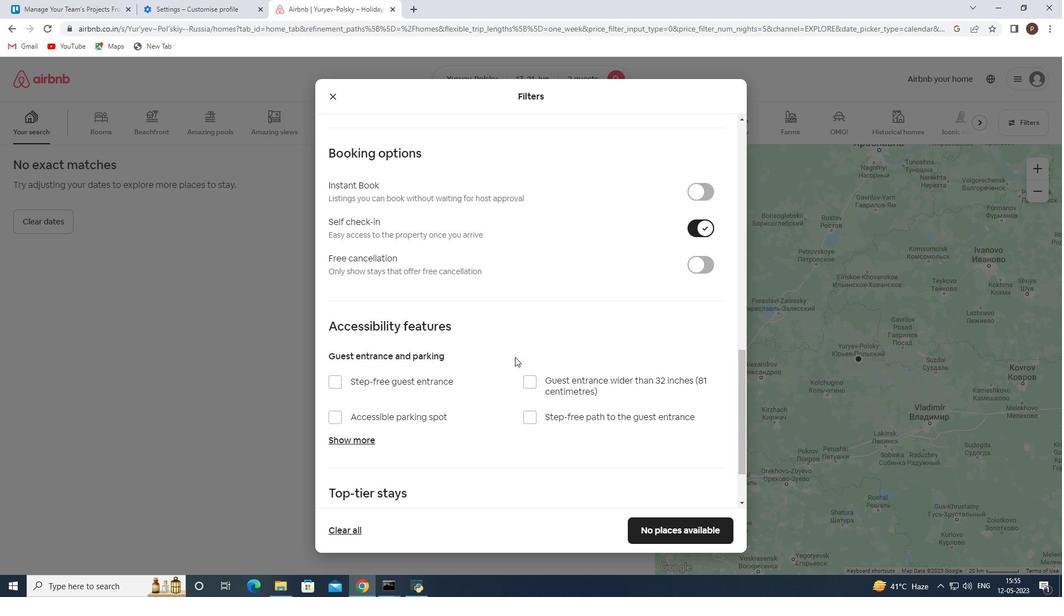 
Action: Mouse scrolled (516, 351) with delta (0, 0)
Screenshot: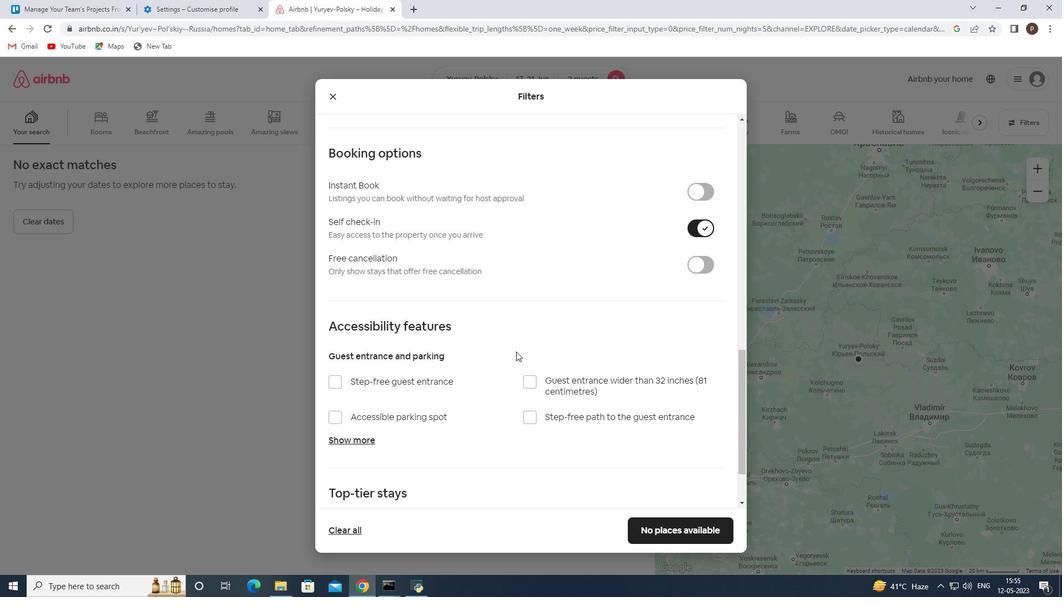 
Action: Mouse scrolled (516, 351) with delta (0, 0)
Screenshot: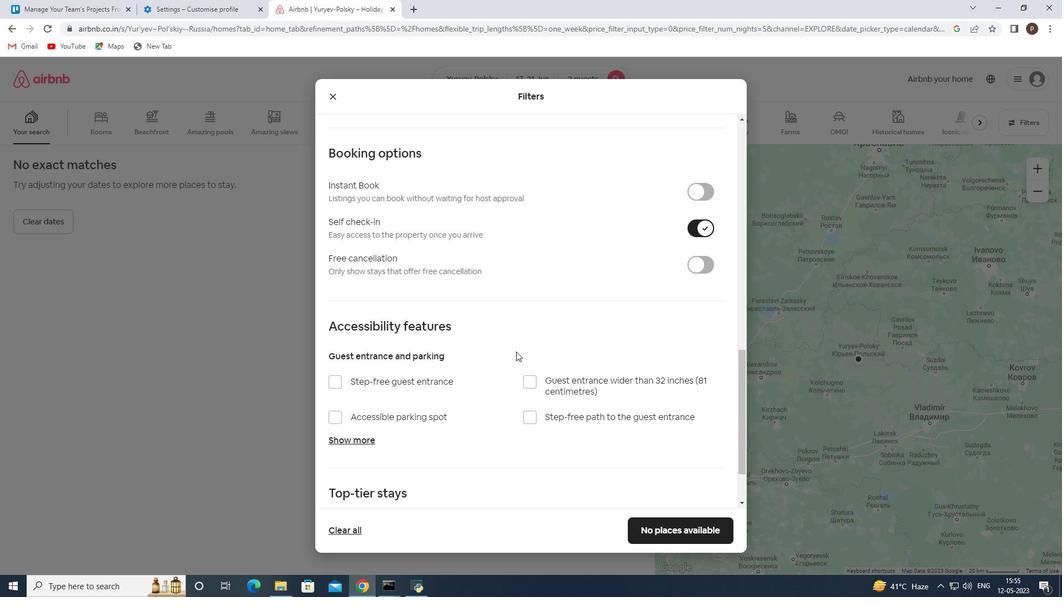 
Action: Mouse scrolled (516, 351) with delta (0, 0)
Screenshot: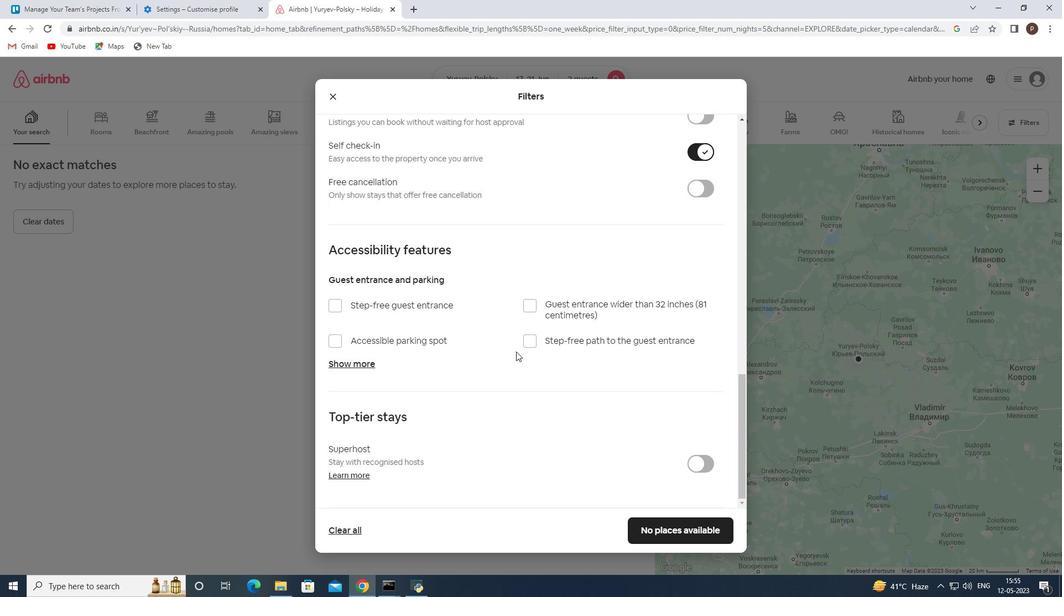 
Action: Mouse scrolled (516, 351) with delta (0, 0)
Screenshot: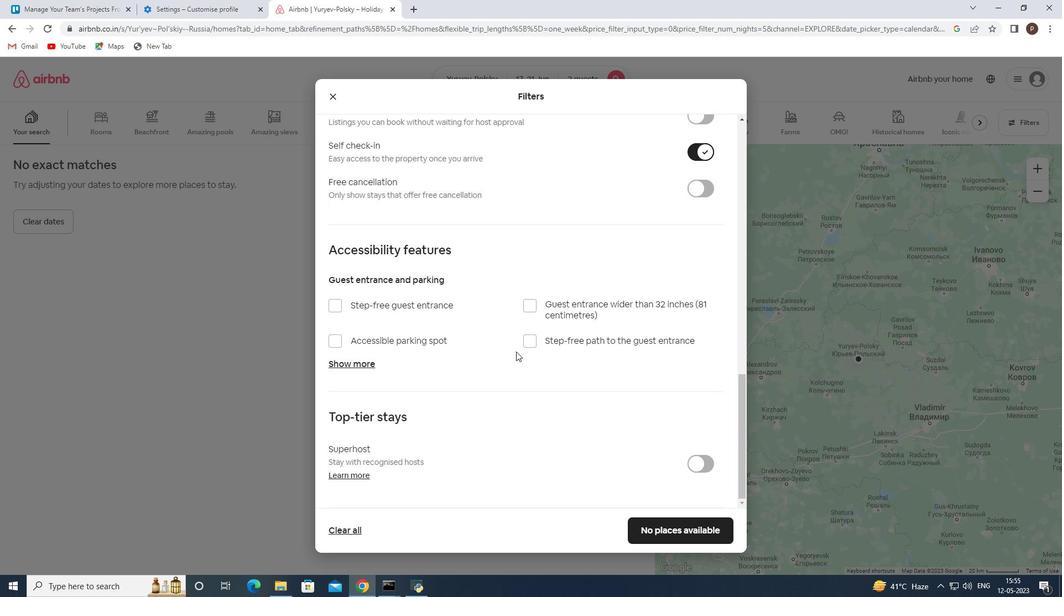 
Action: Mouse scrolled (516, 351) with delta (0, 0)
Screenshot: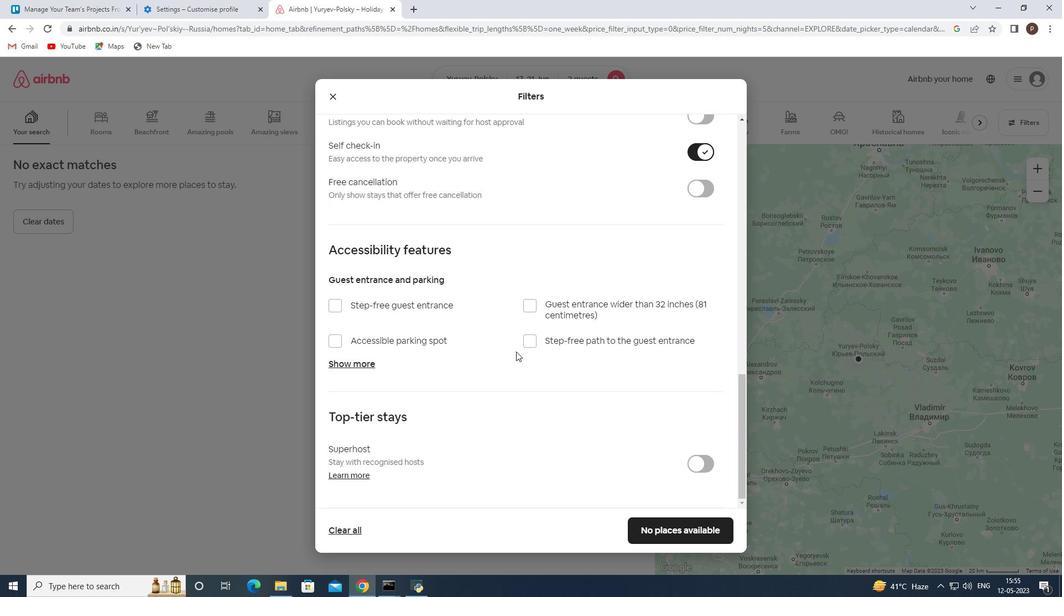 
Action: Mouse scrolled (516, 351) with delta (0, 0)
Screenshot: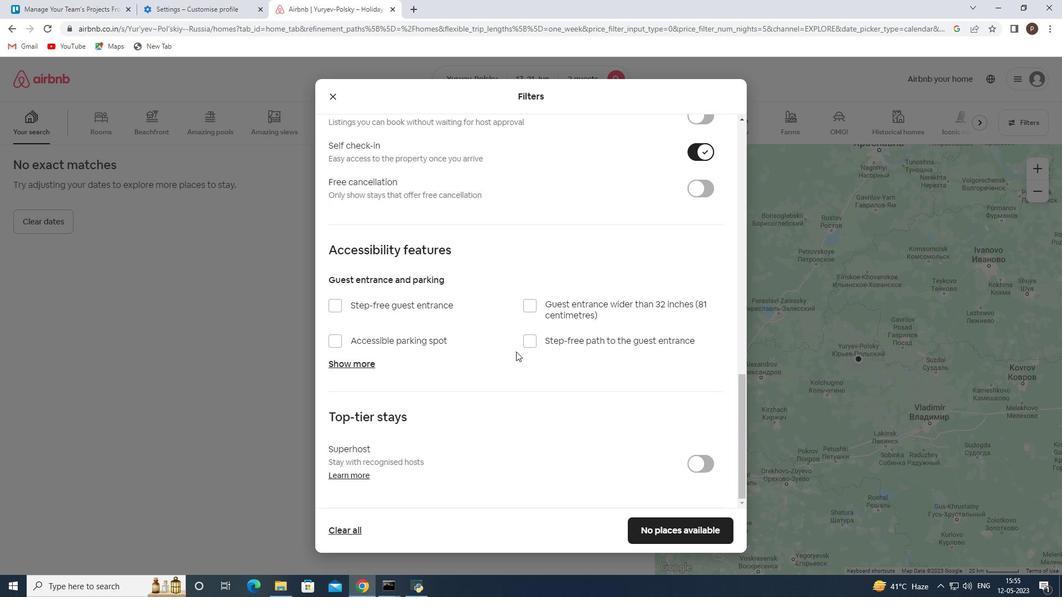 
Action: Mouse moved to (666, 525)
Screenshot: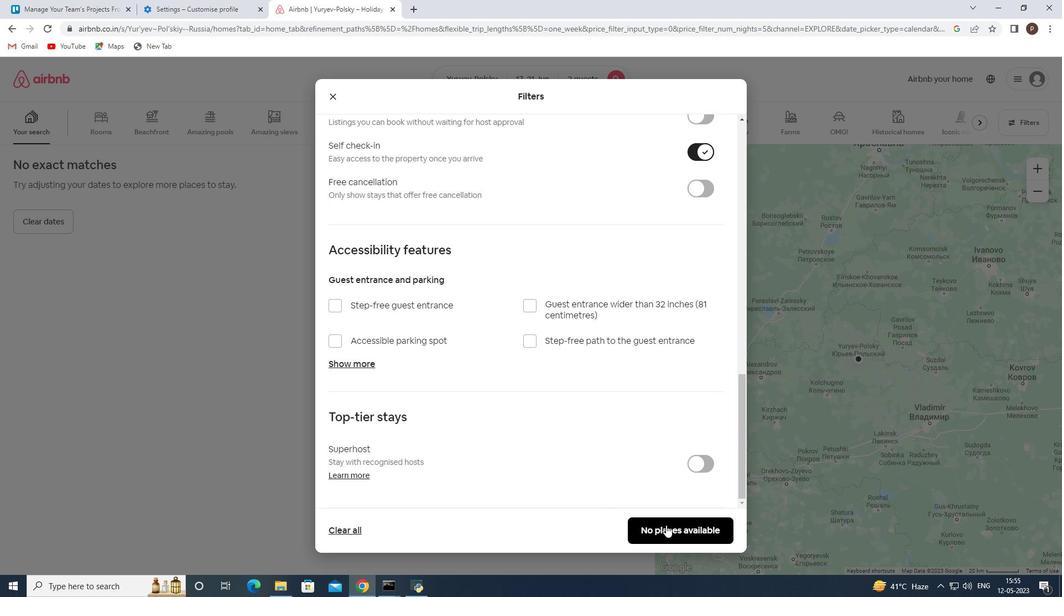 
Action: Mouse pressed left at (666, 525)
Screenshot: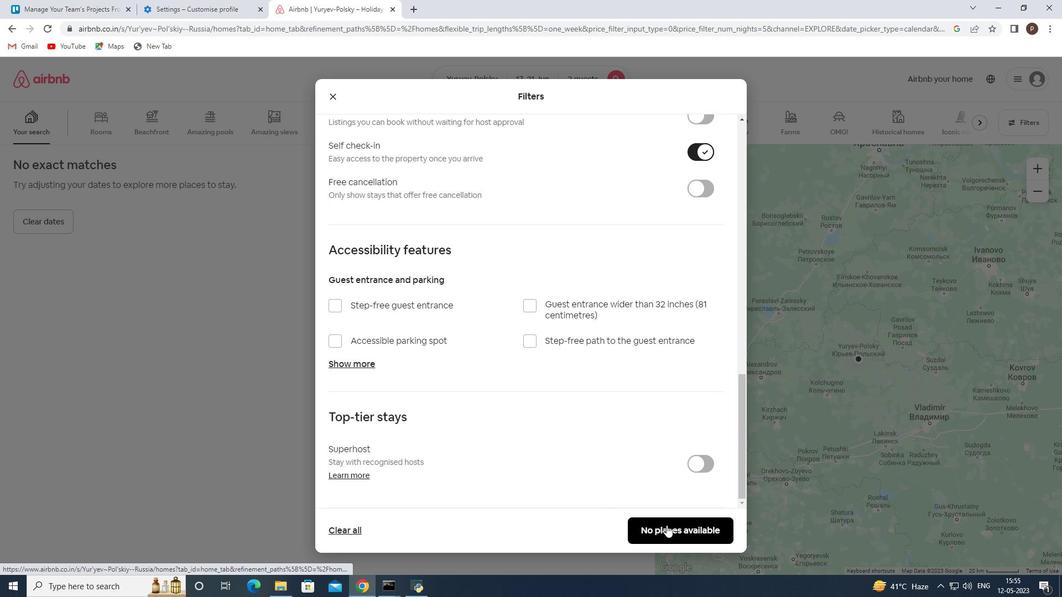 
